 Task: Open a blank google sheet and write heading  Discount data  Add 10 product name:-  'Apple, Banana,_x000D_
Orange, Tomato, Potato, Onion, Carrot, Milk, Bread, Eggs (dozen). ' in July Last week sales are  1.99, 0.49, 0.79, 1.29, 0.99, 0.89, 0.69, 2.49, 1.99, 2.99.Discount (%):-  10, 20, 15, 5, 12, 8, 25, 10, 15, 20. Save page analysisProductSales
Action: Mouse moved to (397, 190)
Screenshot: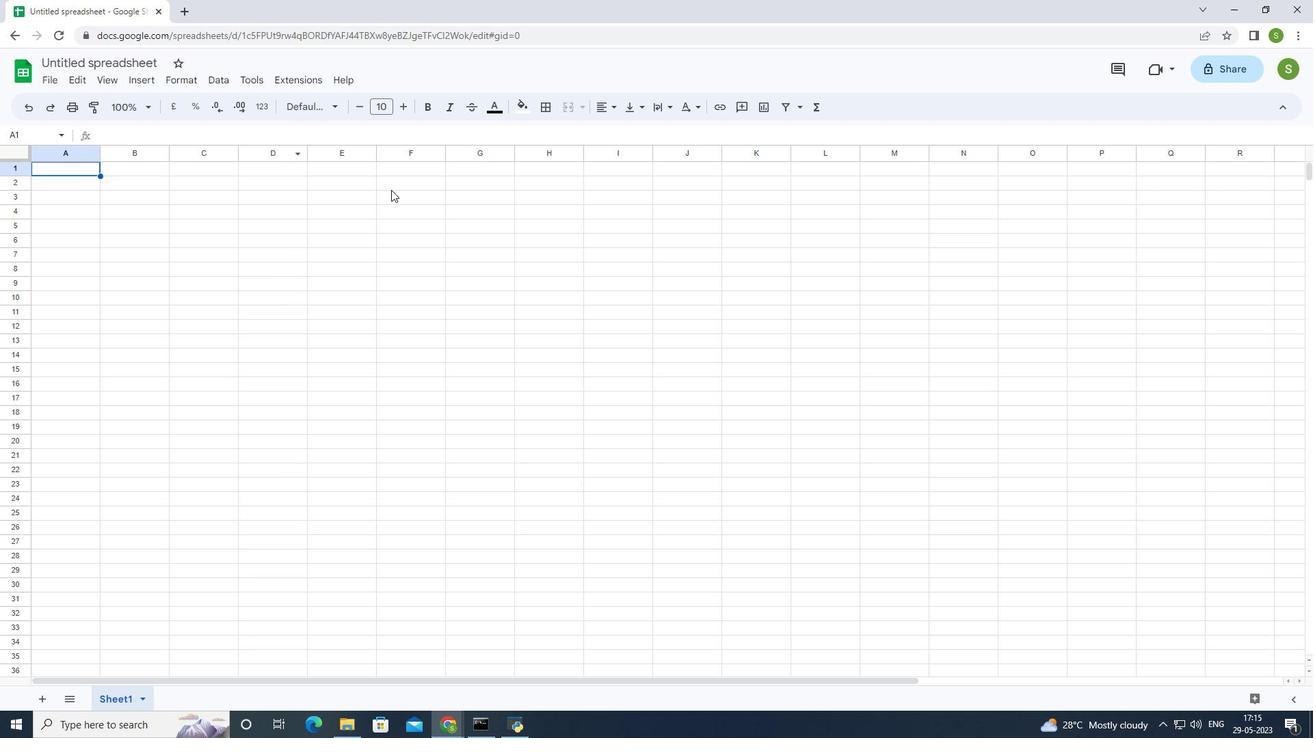 
Action: Mouse pressed left at (397, 190)
Screenshot: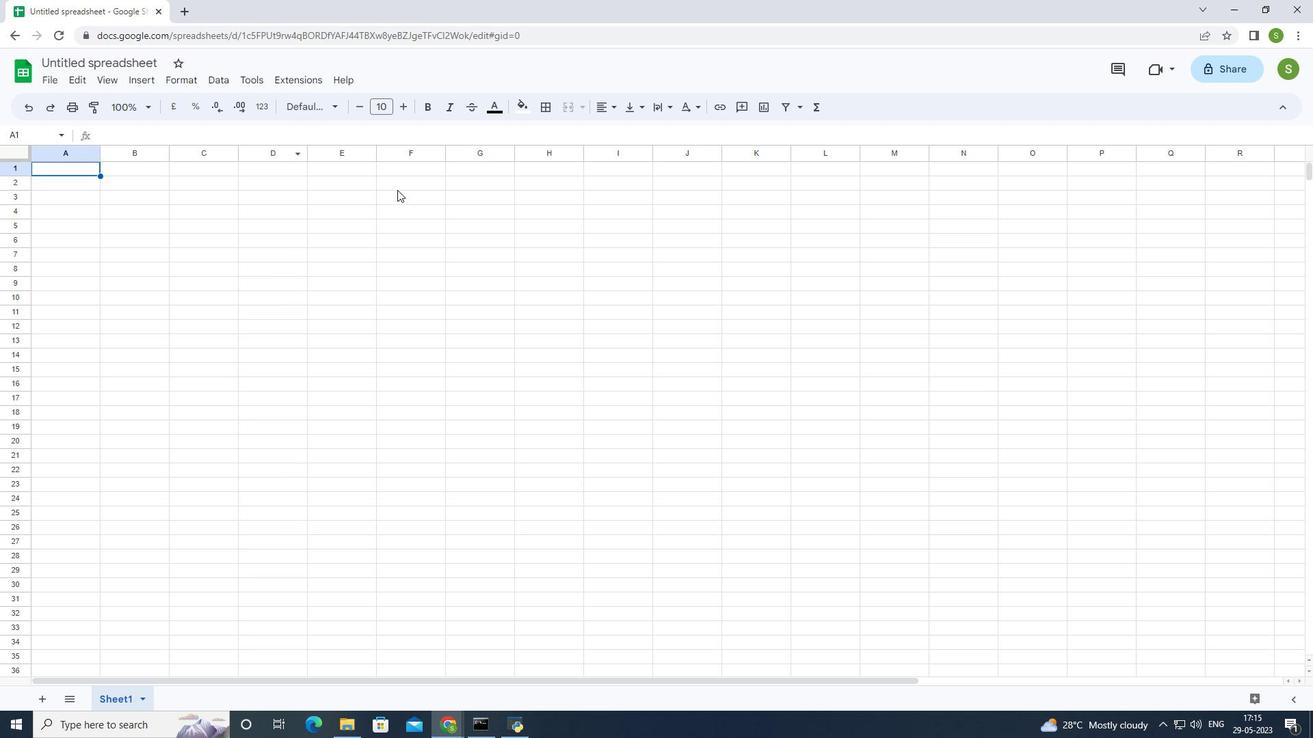 
Action: Mouse moved to (395, 184)
Screenshot: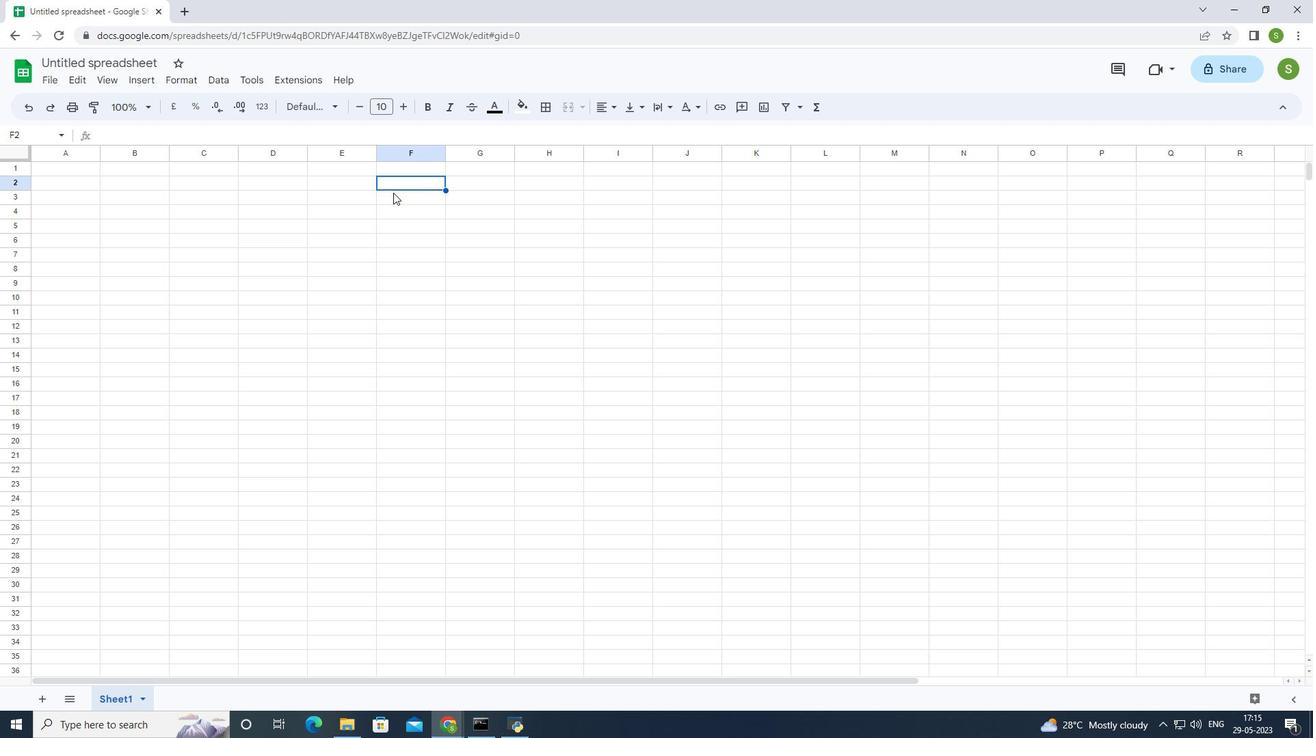 
Action: Key pressed <Key.shift>Disciount<Key.space><Key.shift>dta<Key.backspace><Key.backspace>ata
Screenshot: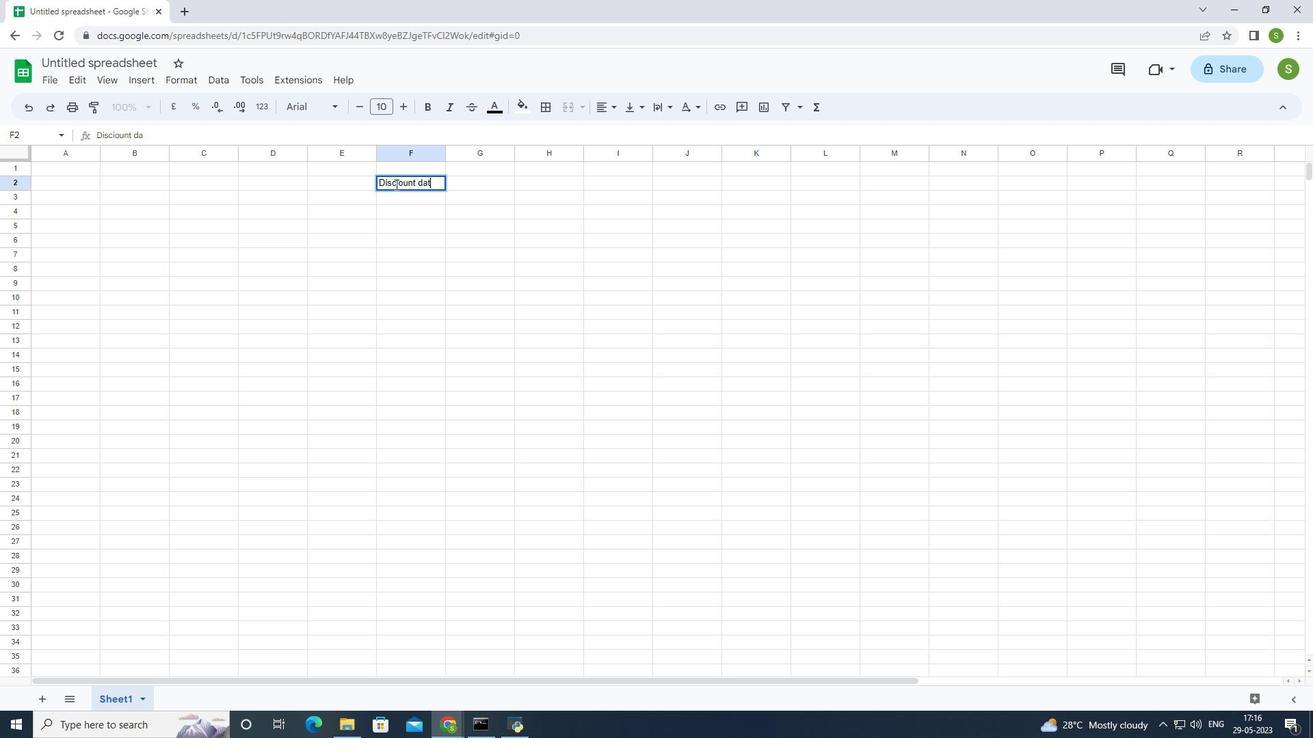 
Action: Mouse moved to (398, 178)
Screenshot: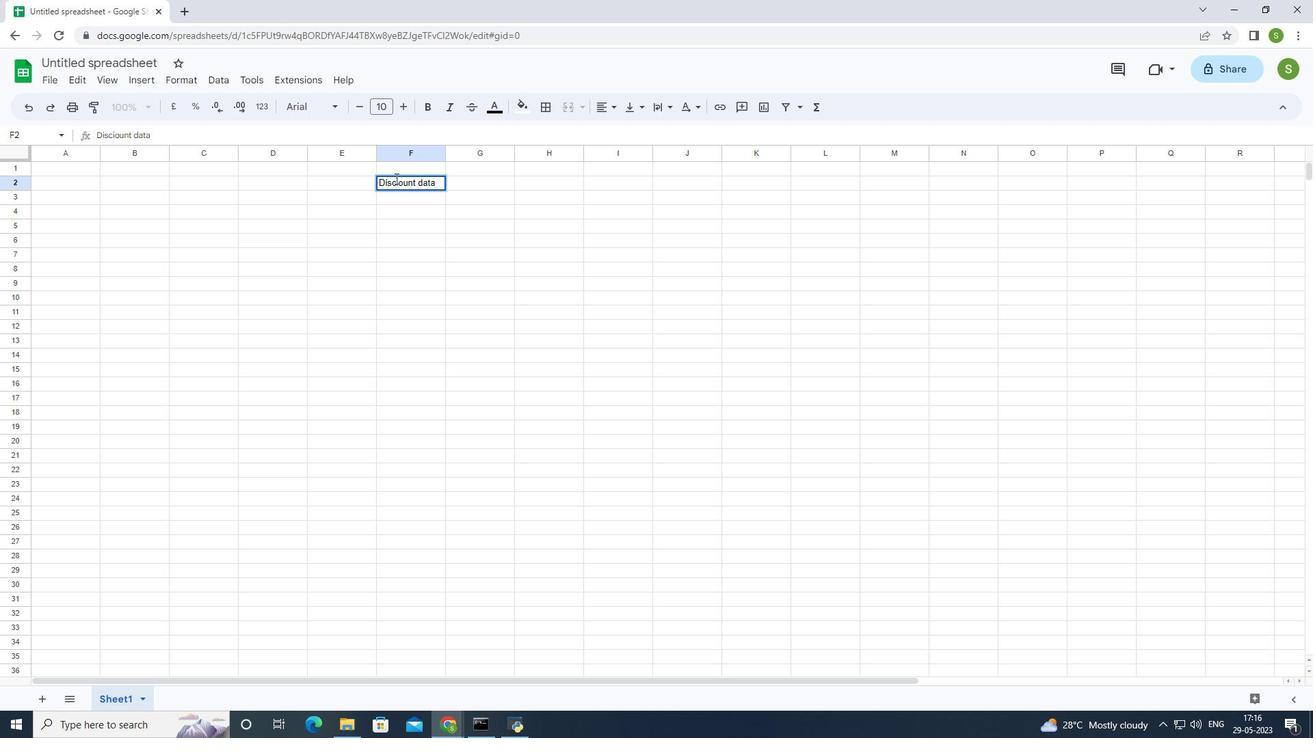 
Action: Mouse pressed left at (398, 178)
Screenshot: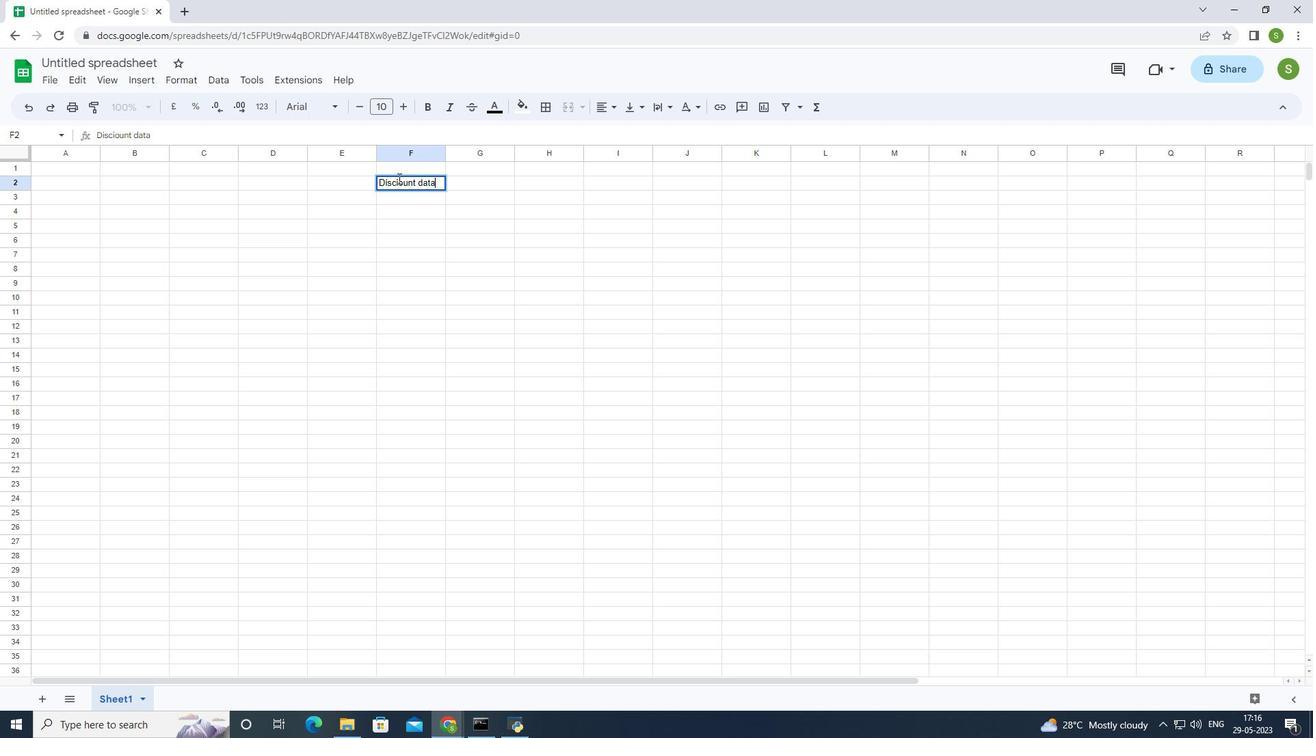 
Action: Mouse moved to (410, 183)
Screenshot: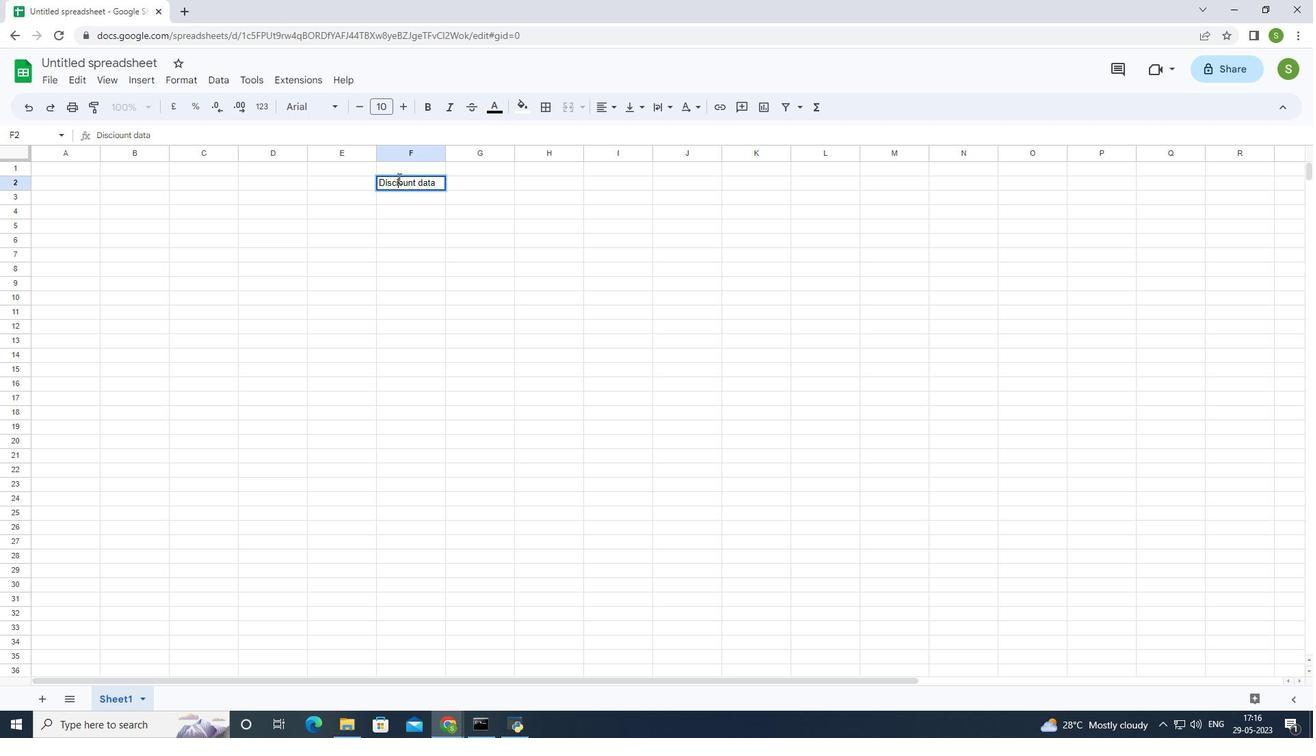 
Action: Key pressed <Key.backspace>
Screenshot: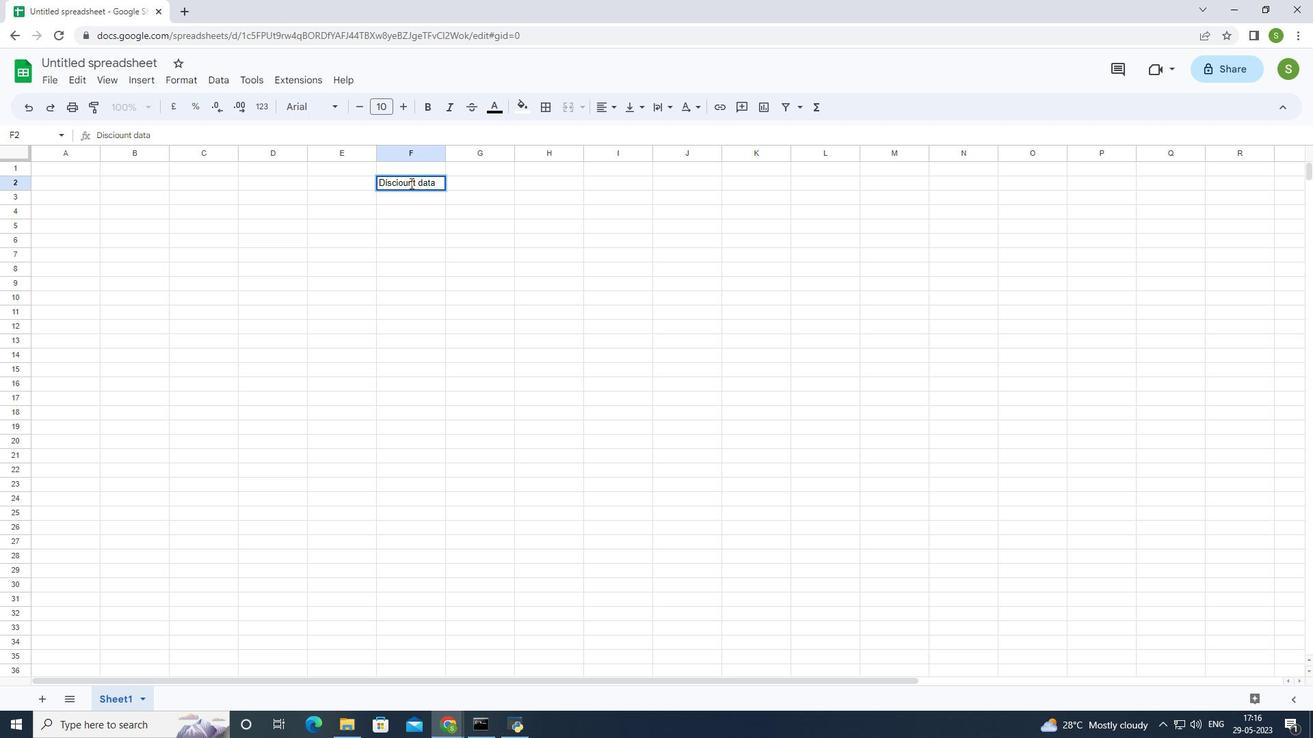 
Action: Mouse moved to (264, 198)
Screenshot: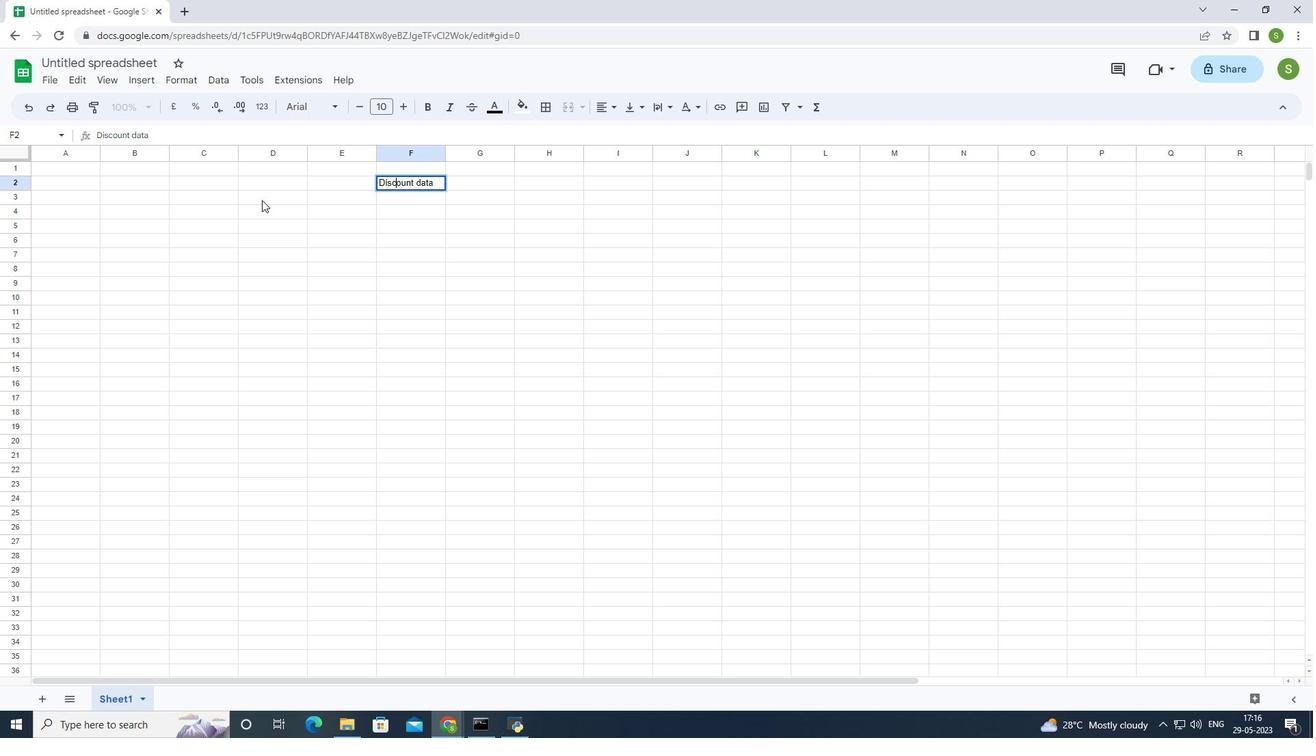 
Action: Mouse pressed left at (264, 198)
Screenshot: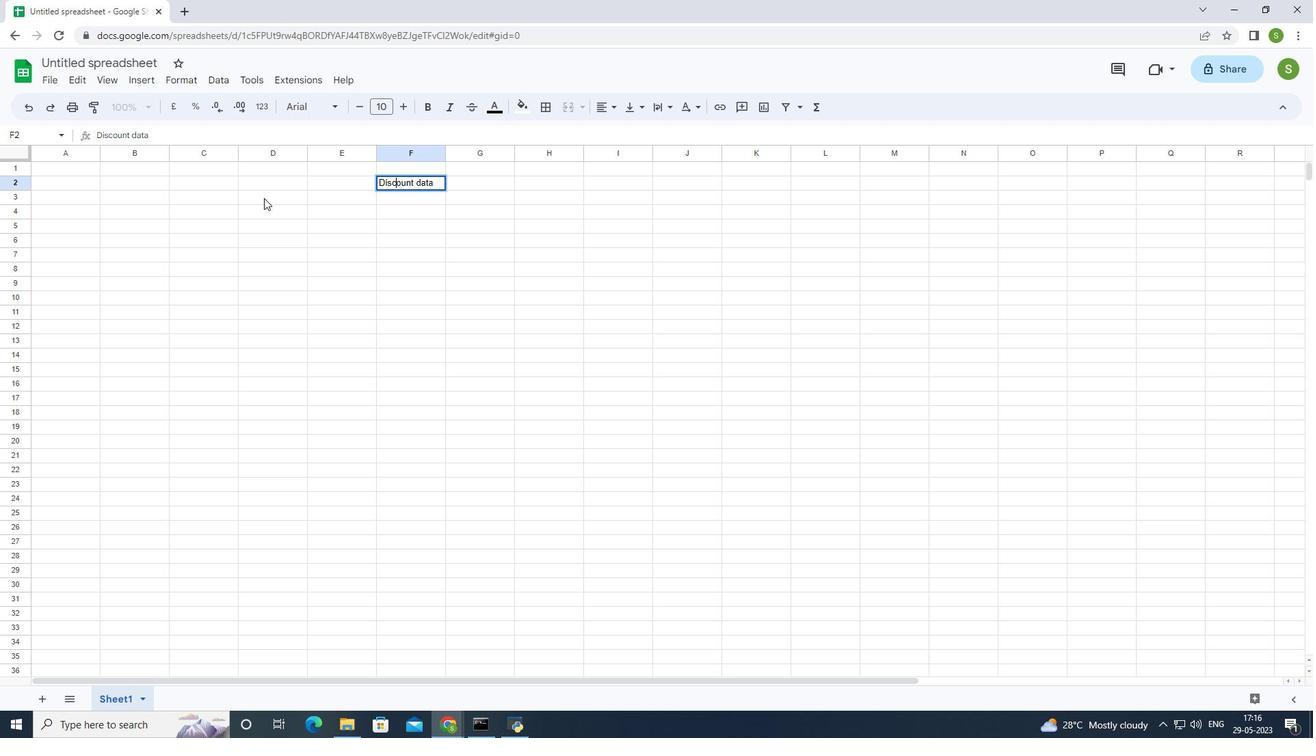 
Action: Mouse moved to (265, 201)
Screenshot: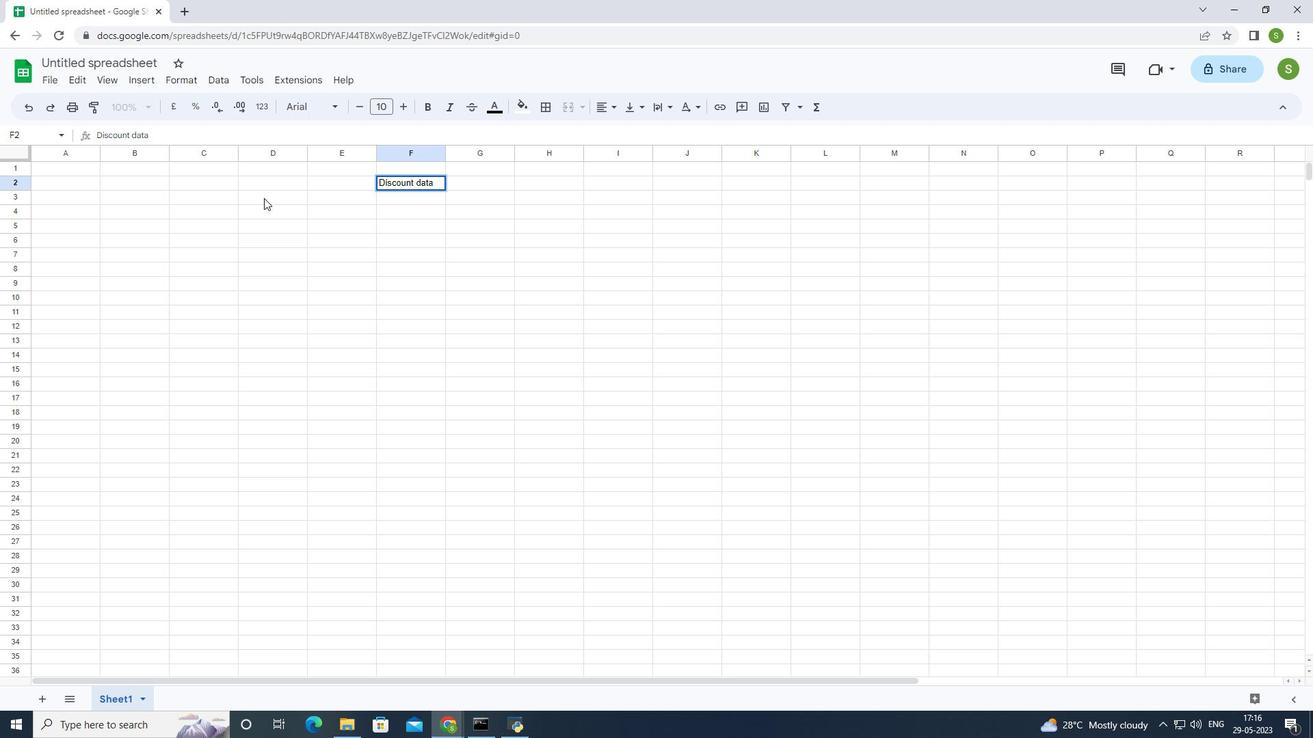 
Action: Key pressed <Key.shift><Key.shift>Produn<Key.backspace>cy<Key.backspace>t<Key.space><Key.shift>Name<Key.enter>
Screenshot: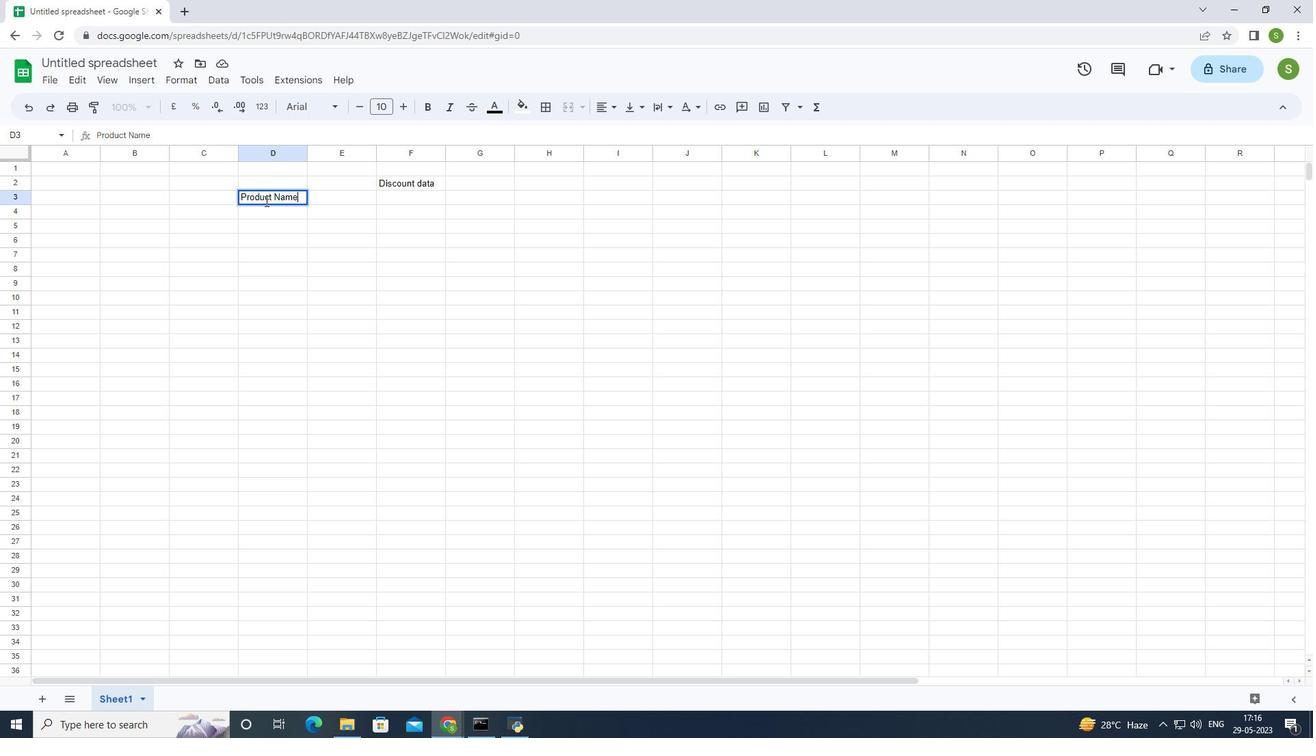 
Action: Mouse moved to (270, 201)
Screenshot: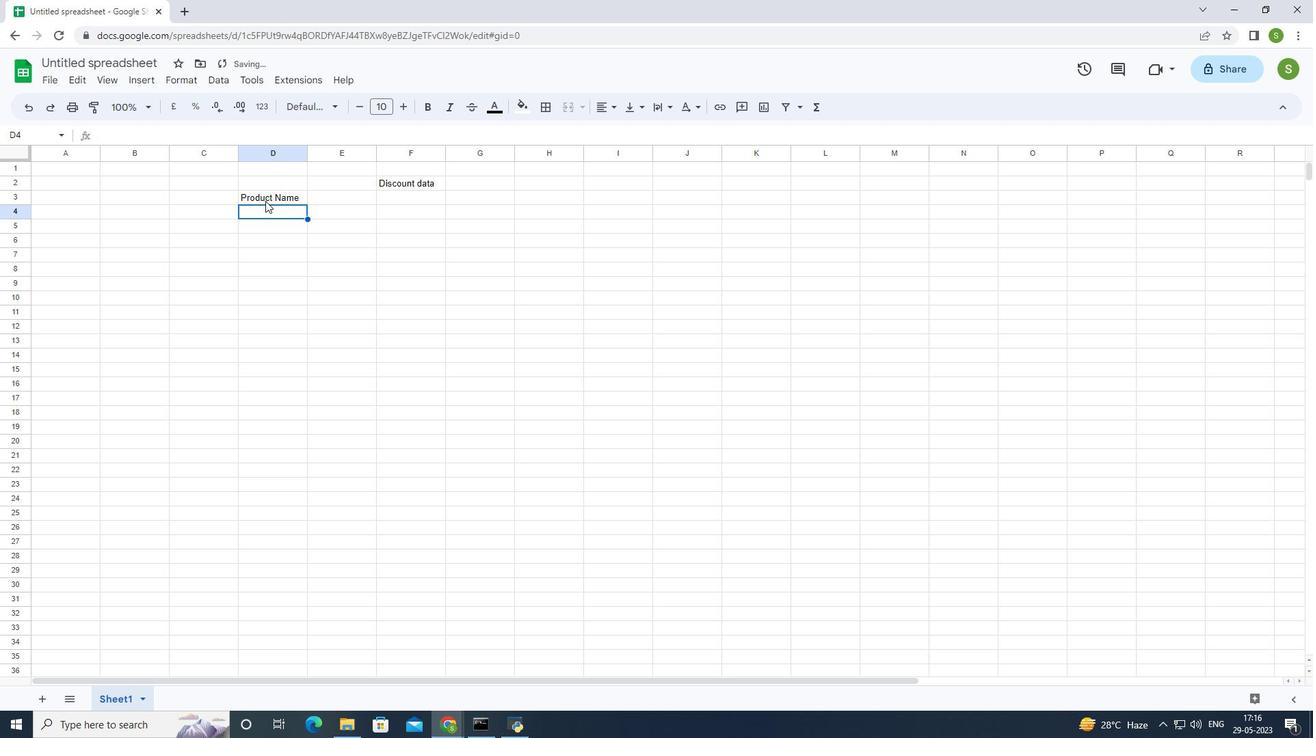 
Action: Key pressed <Key.shift>
Screenshot: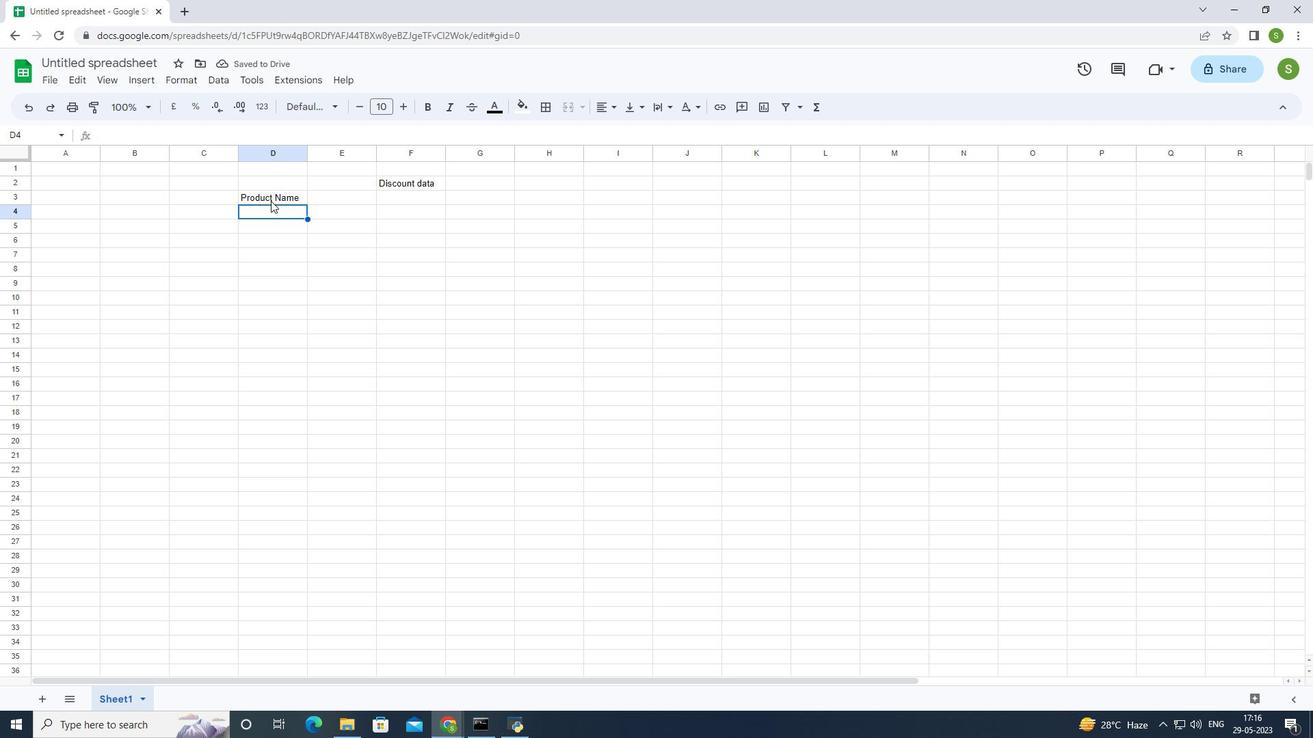 
Action: Mouse moved to (271, 201)
Screenshot: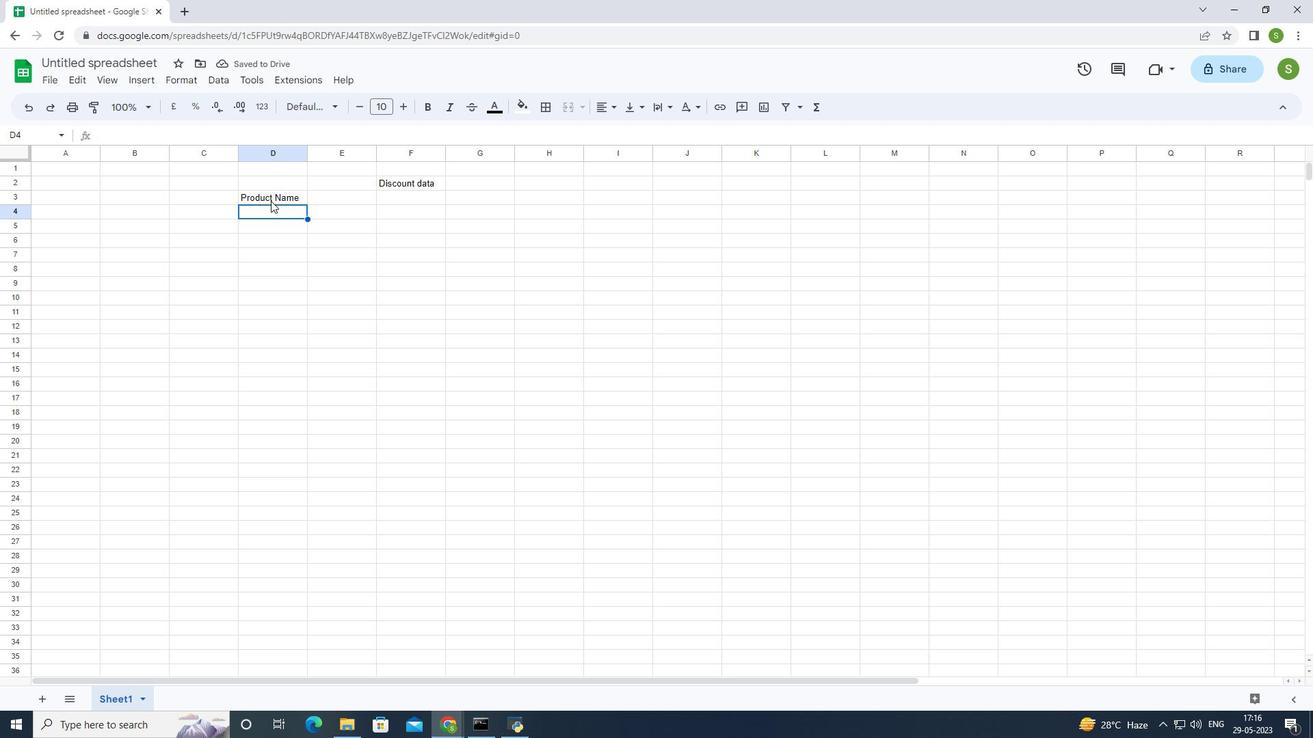 
Action: Key pressed a
Screenshot: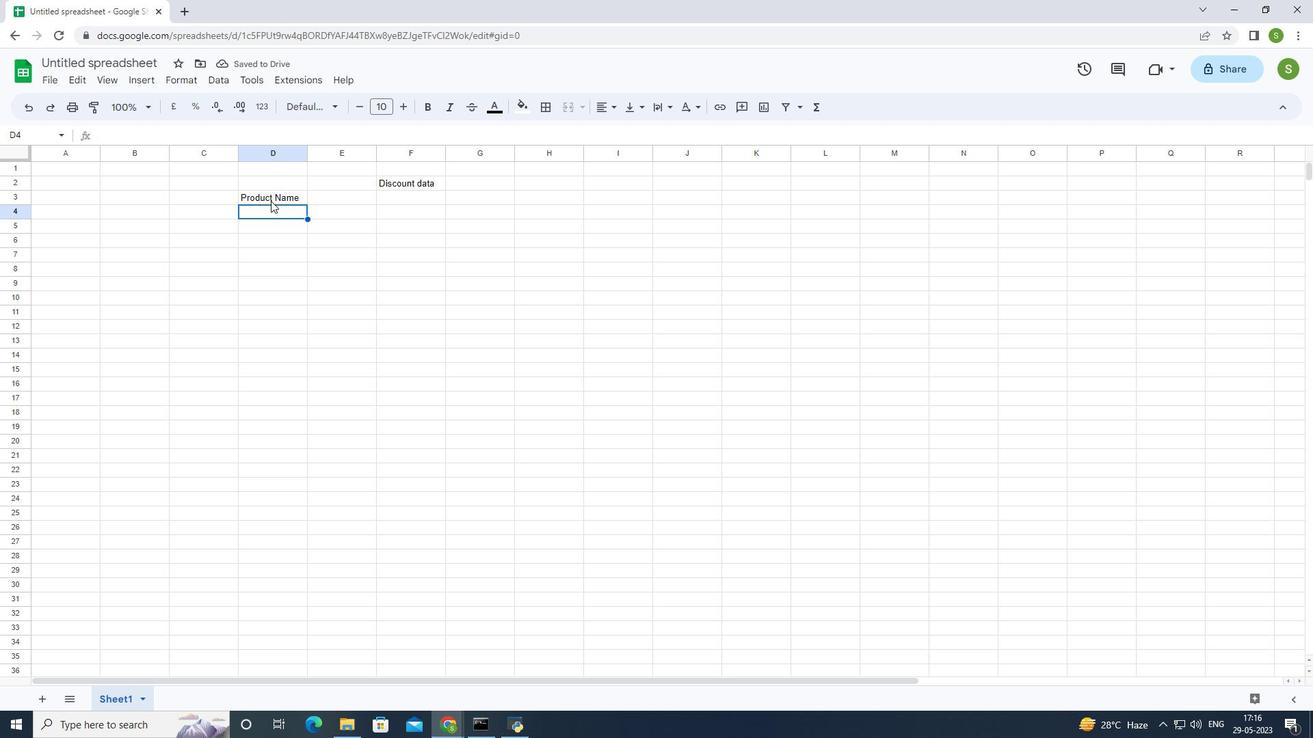 
Action: Mouse moved to (272, 201)
Screenshot: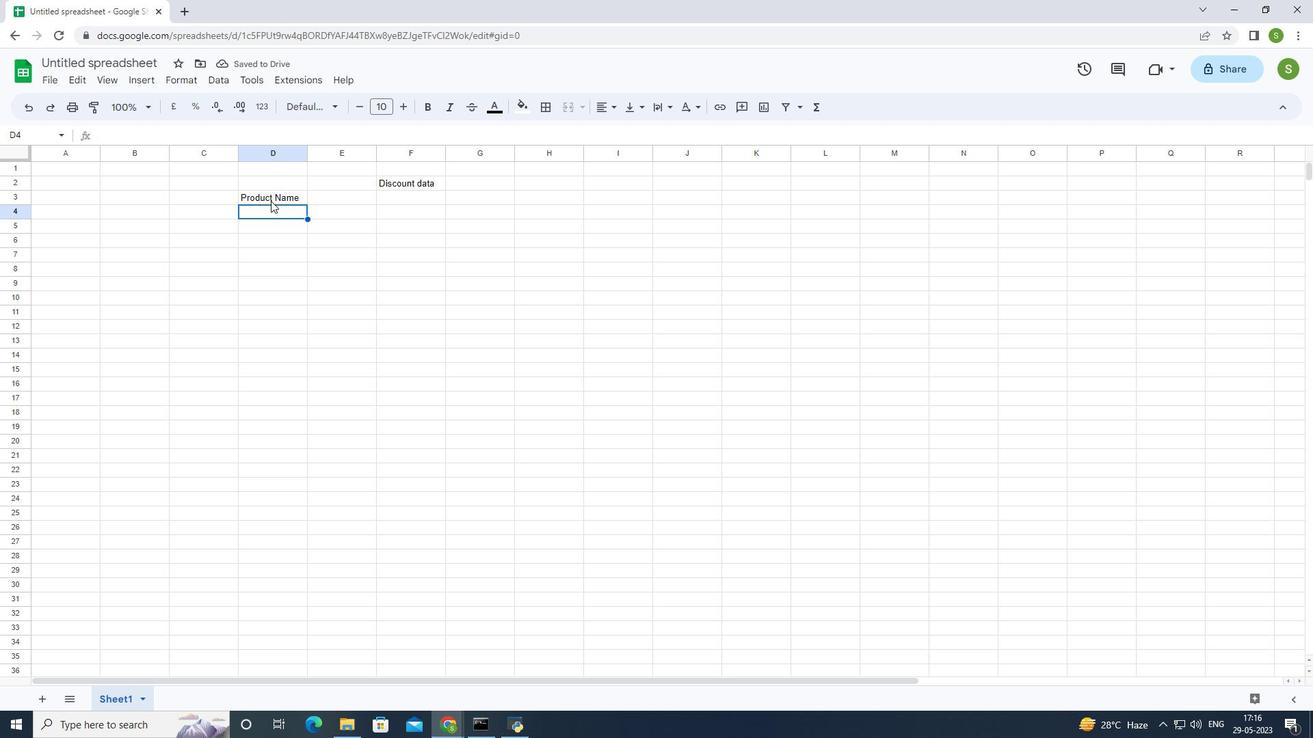 
Action: Key pressed pple
Screenshot: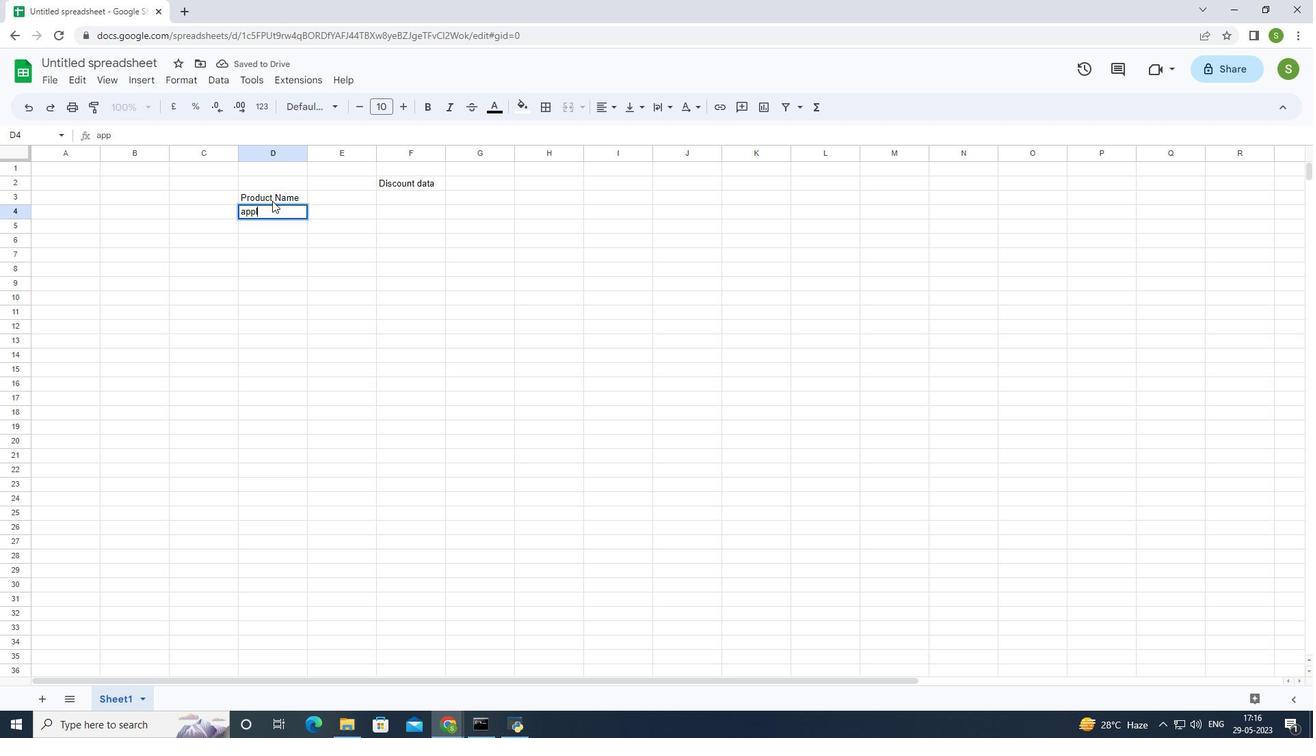 
Action: Mouse moved to (272, 201)
Screenshot: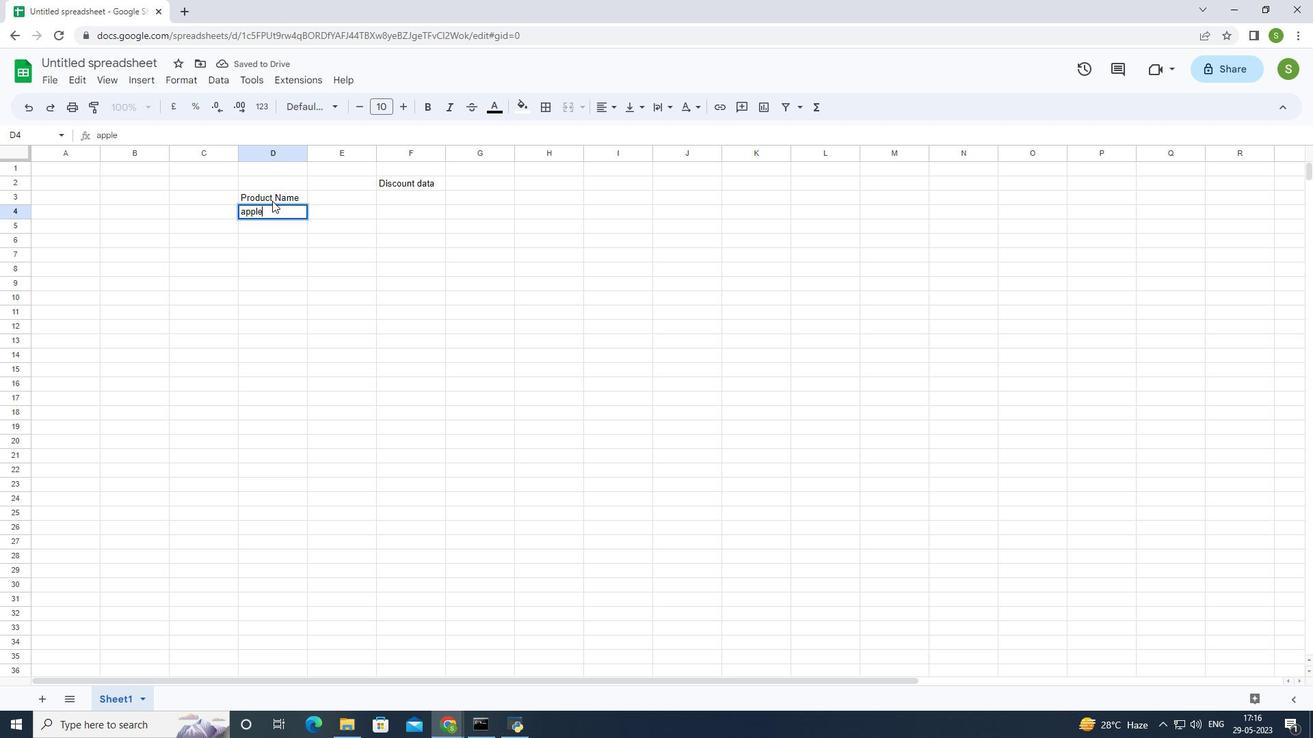 
Action: Key pressed <Key.enter><Key.shift><Key.shift>Banana<Key.enter><Key.shift>Orange<Key.enter><Key.shift><Key.shift><Key.shift><Key.shift><Key.shift><Key.shift><Key.shift><Key.shift><Key.shift><Key.shift><Key.shift><Key.shift><Key.shift><Key.shift>Tomato<Key.enter><Key.shift><Key.shift><Key.shift><Key.shift><Key.shift><Key.shift>Potato<Key.enter><Key.shift><Key.shift><Key.shift><Key.shift><Key.shift><Key.shift><Key.shift><Key.shift><Key.shift><Key.shift><Key.shift><Key.shift><Key.shift><Key.shift><Key.shift><Key.shift><Key.shift><Key.shift><Key.shift><Key.shift><Key.shift><Key.shift><Key.shift><Key.shift>Onion<Key.enter><Key.shift><Key.shift><Key.shift><Key.shift><Key.shift><Key.shift><Key.shift><Key.shift><Key.shift><Key.shift><Key.shift><Key.shift><Key.shift><Key.shift><Key.shift><Key.shift><Key.shift><Key.shift><Key.shift><Key.shift><Key.shift>Carrto<Key.backspace><Key.backspace>ot<Key.enter><Key.shift>Milk<Key.enter><Key.shift>Bread<Key.enter><Key.shift>Egg
Screenshot: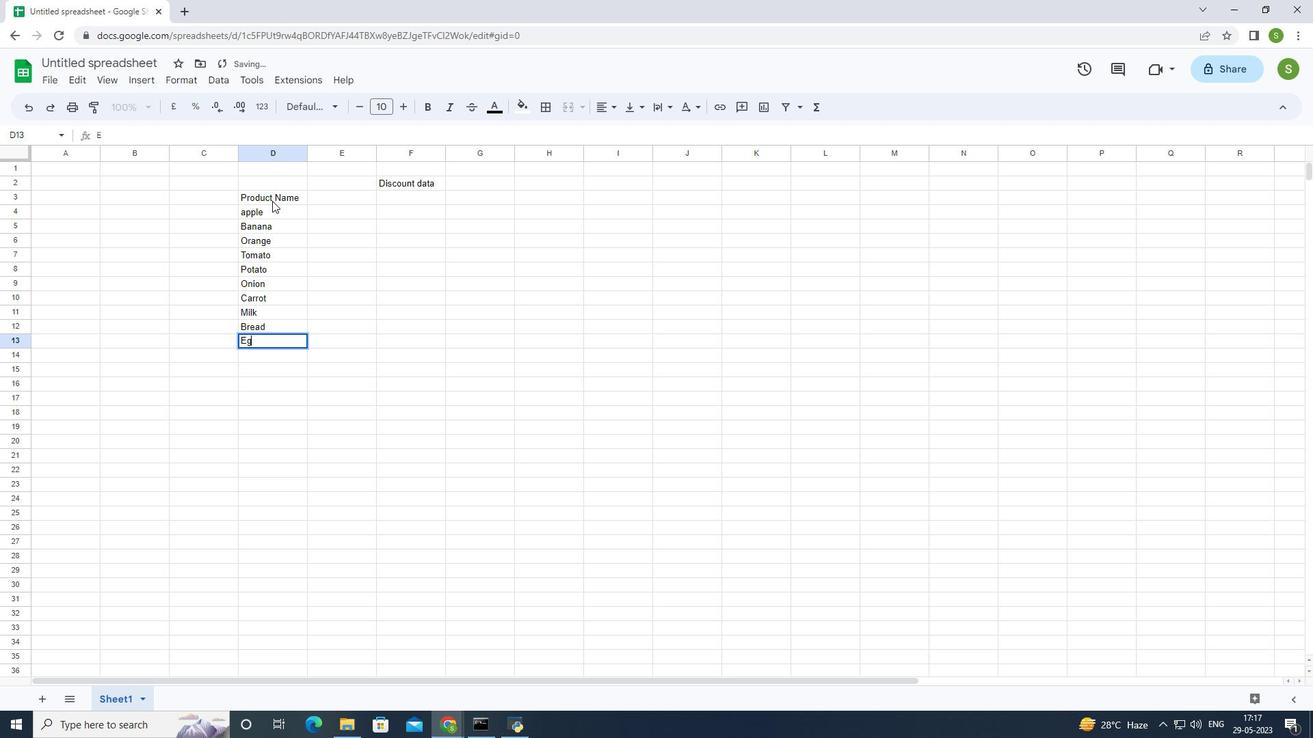 
Action: Mouse moved to (341, 197)
Screenshot: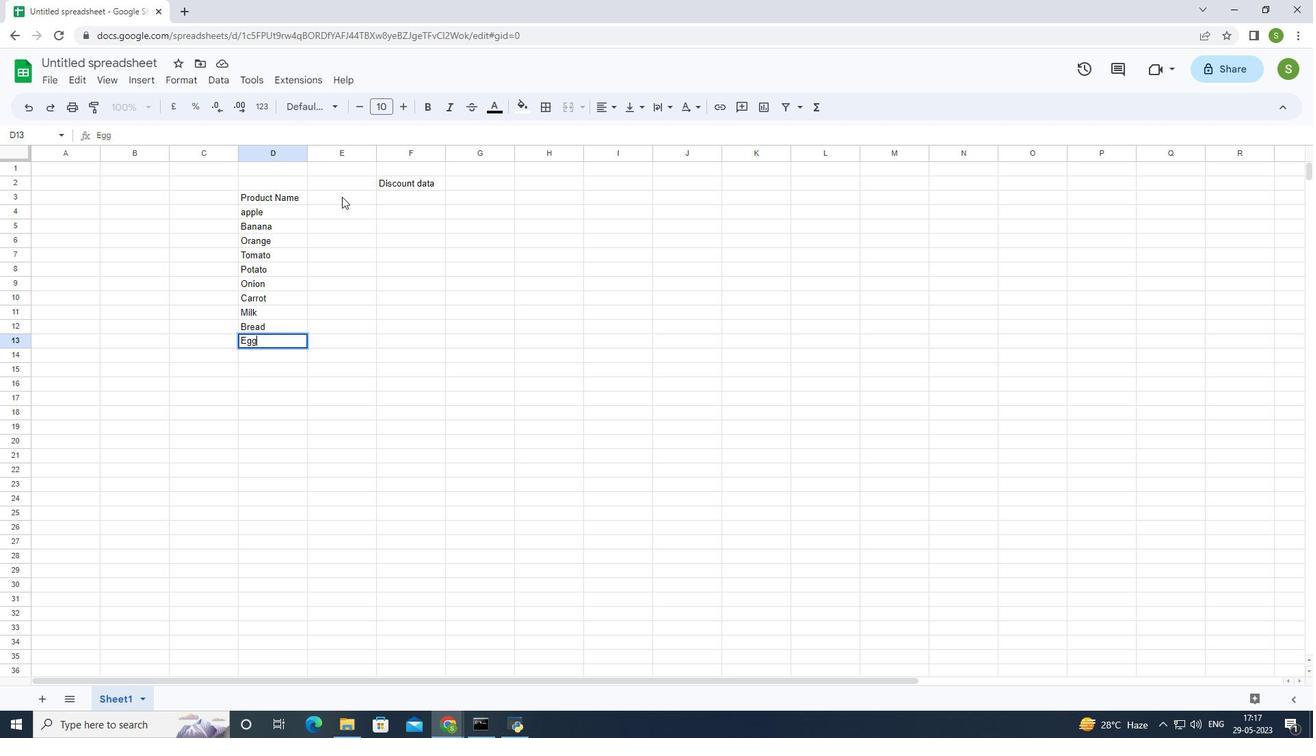 
Action: Mouse pressed left at (341, 197)
Screenshot: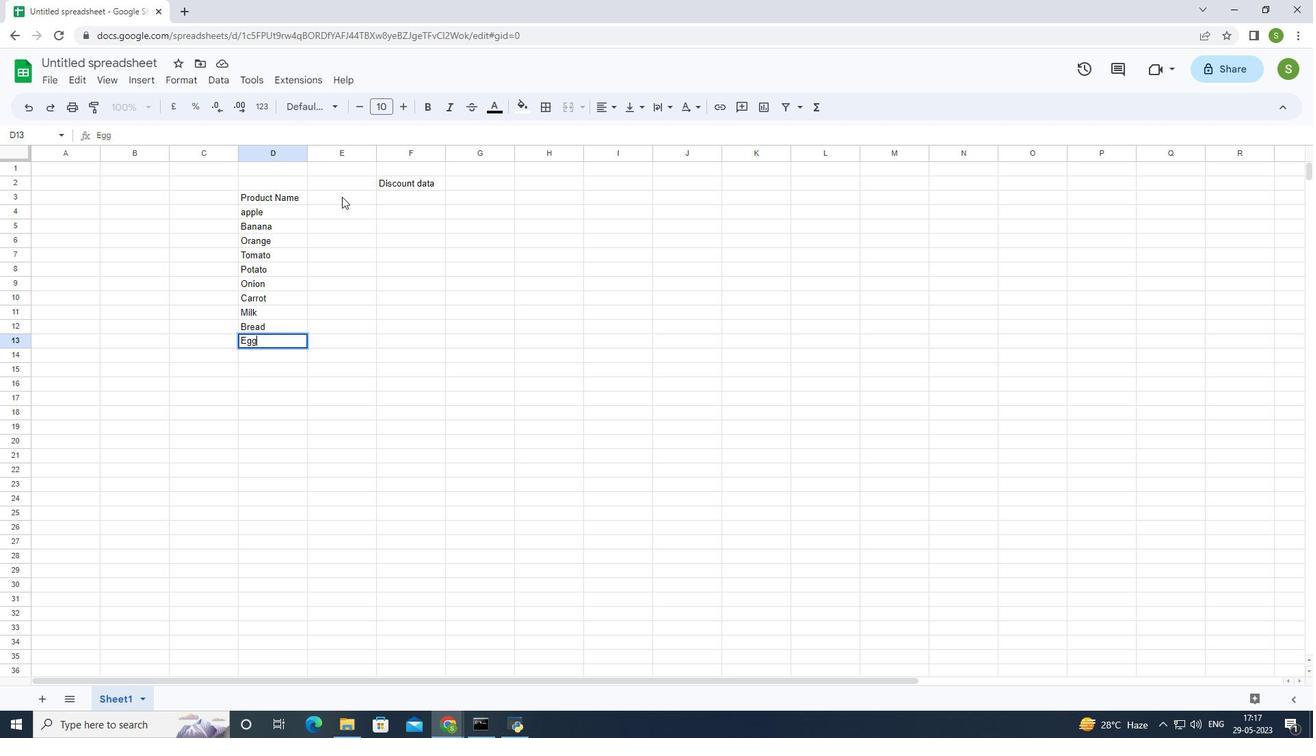 
Action: Key pressed <Key.shift><Key.shift><Key.shift><Key.shift><Key.shift><Key.shift><Key.shift><Key.shift><Key.shift><Key.shift><Key.shift><Key.shift><Key.shift><Key.shift><Key.shift>Last<Key.space><Key.shift>Week<Key.space><Key.shift>sales<Key.enter>1.99<Key.enter>0.49<Key.enter>0.79<Key.enter>1.29<Key.enter>0.99<Key.enter>0.89<Key.enter>0.69<Key.enter>0<Key.backspace>2.49<Key.enter>1.99<Key.enter>2.99<Key.enter>
Screenshot: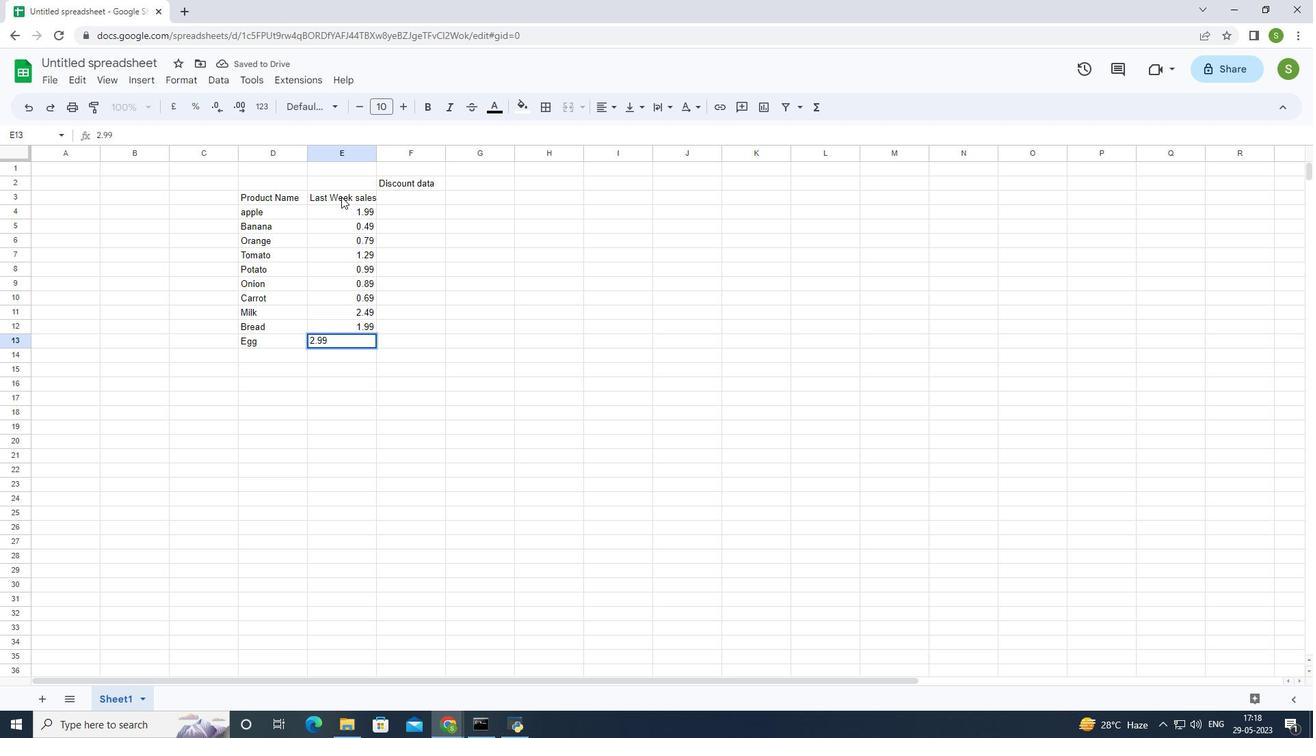 
Action: Mouse moved to (418, 201)
Screenshot: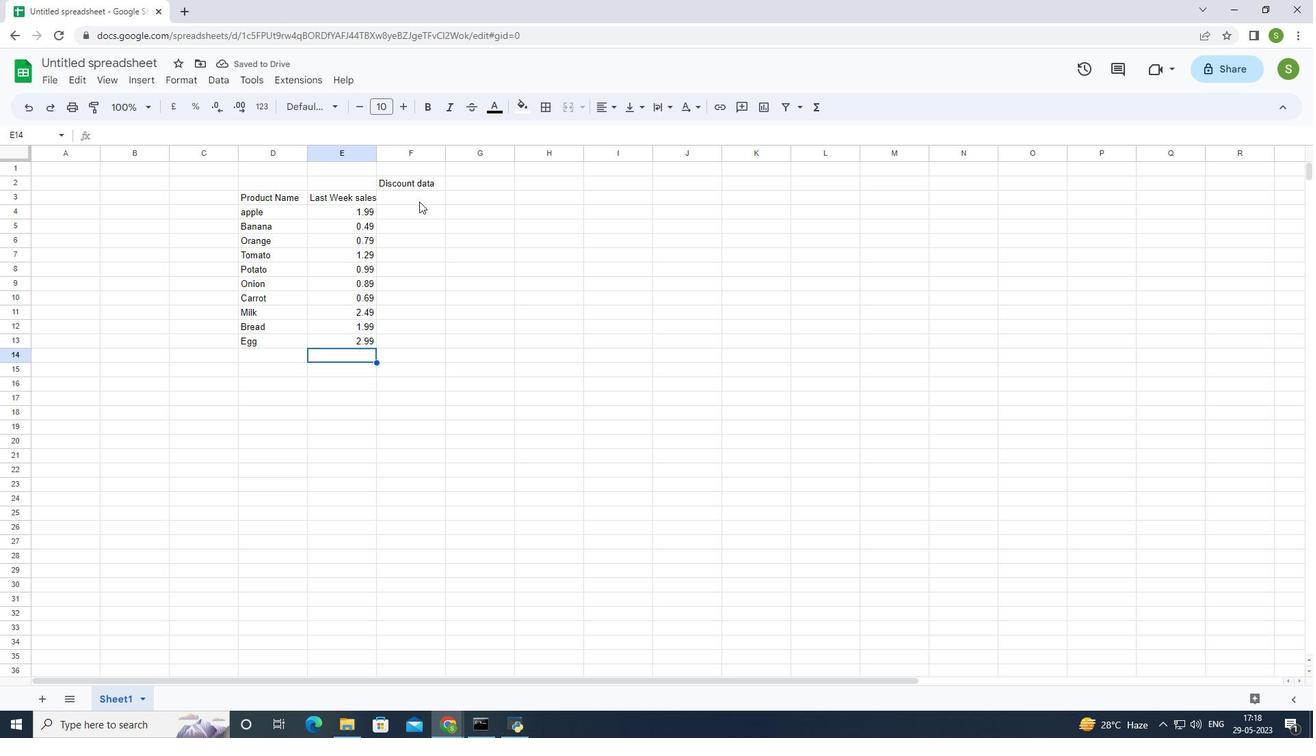 
Action: Mouse pressed left at (418, 201)
Screenshot: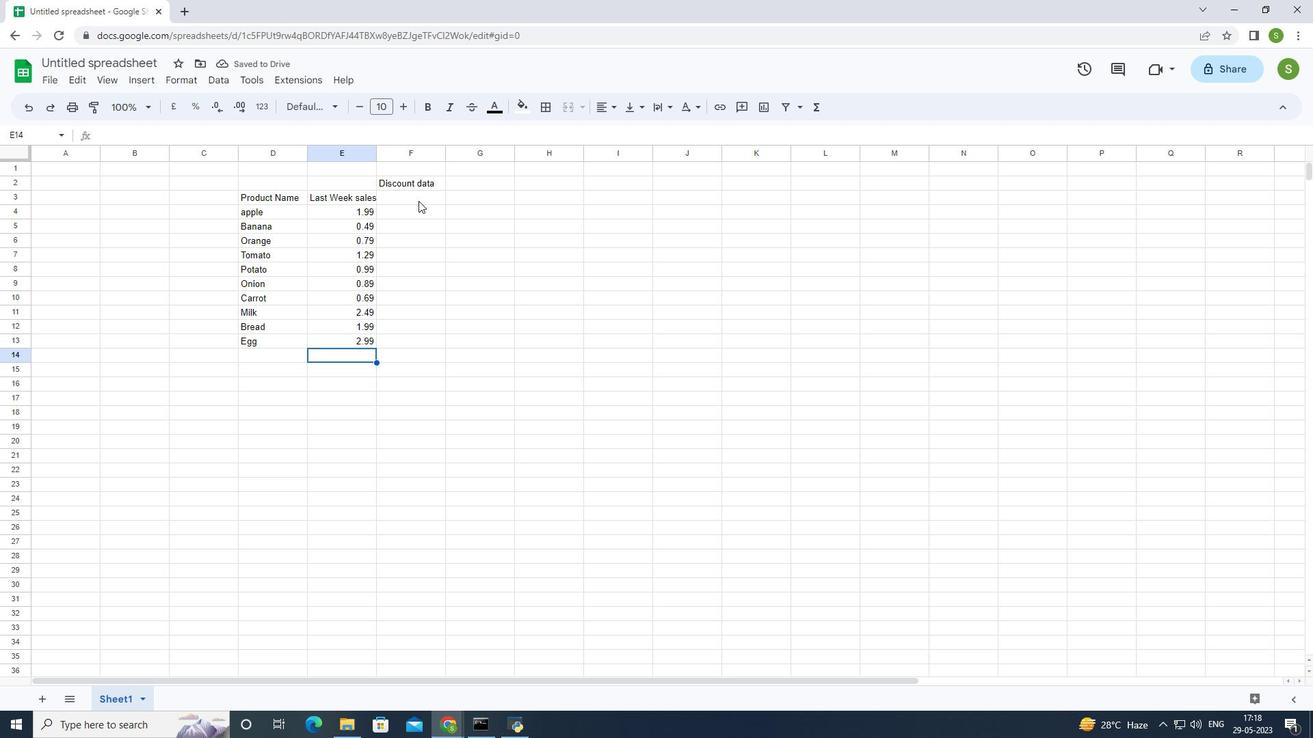 
Action: Mouse moved to (422, 199)
Screenshot: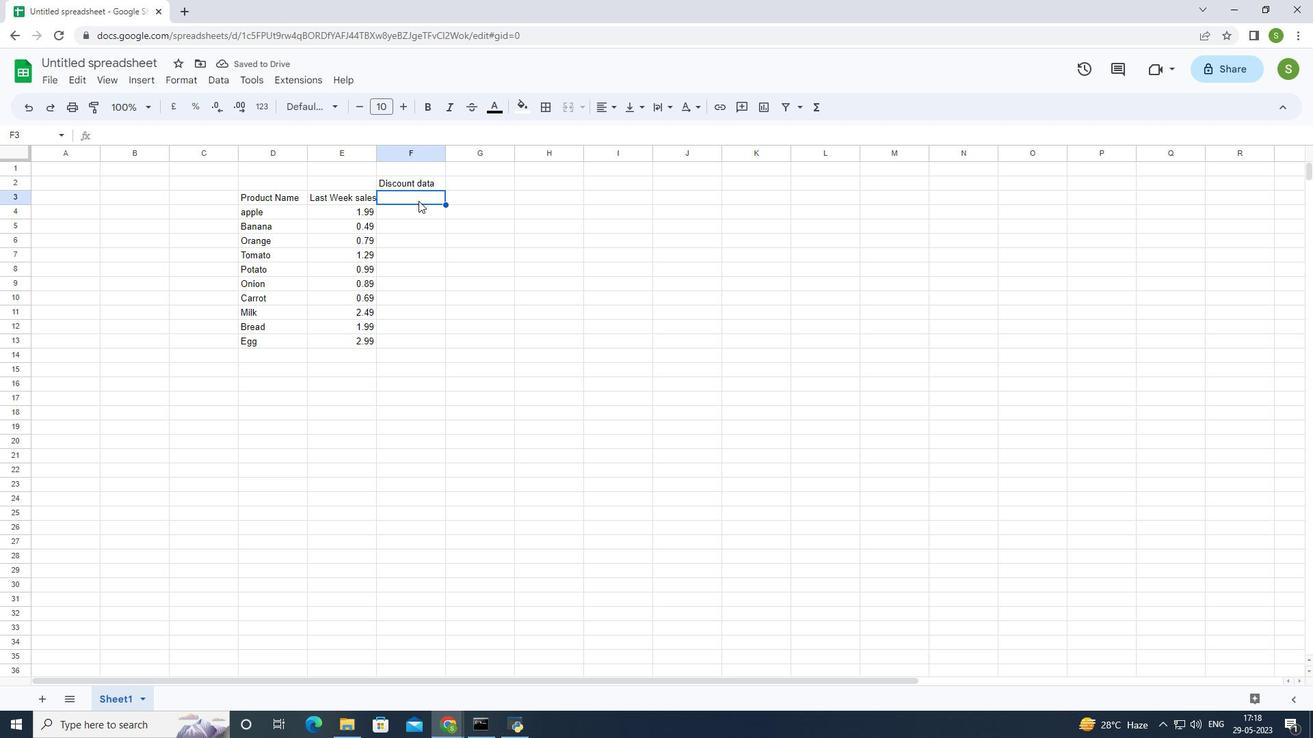
Action: Key pressed <Key.shift><Key.shift><Key.shift><Key.shift><Key.shift><Key.shift><Key.shift><Key.shift><Key.shift><Key.shift>Discount<Key.enter>
Screenshot: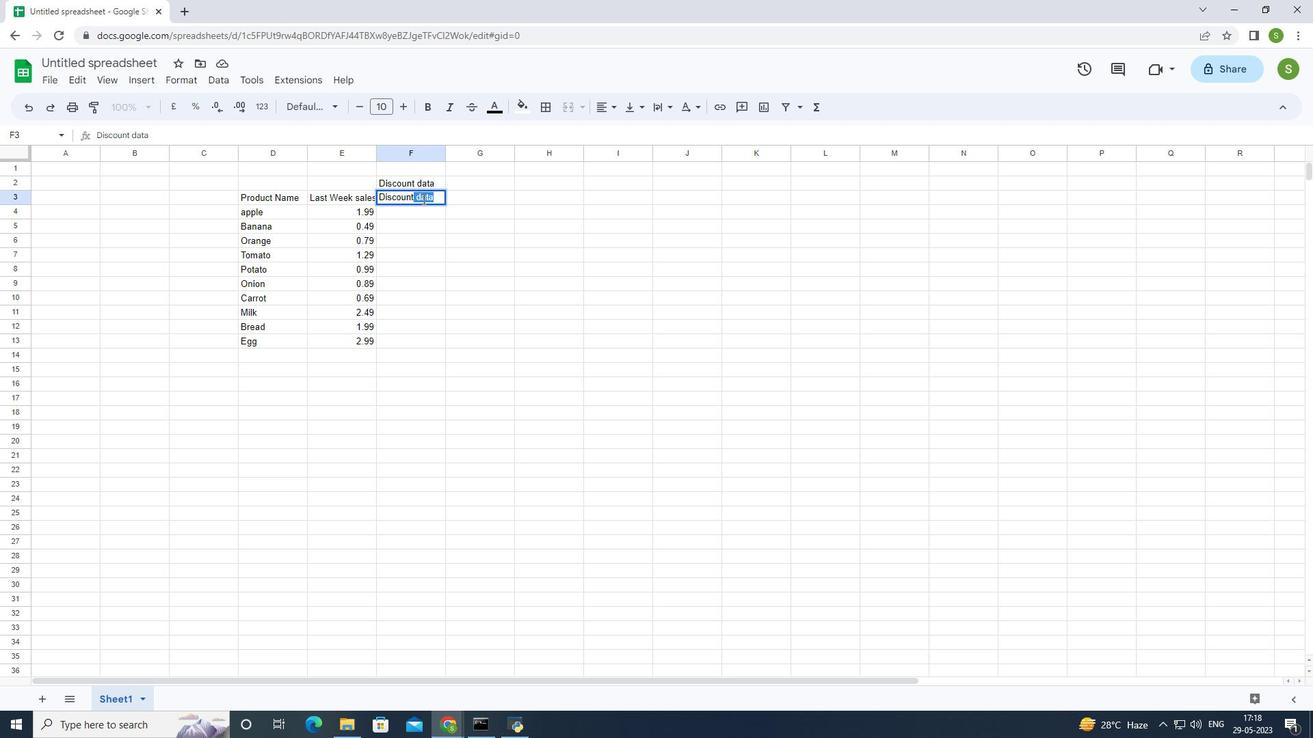 
Action: Mouse moved to (413, 211)
Screenshot: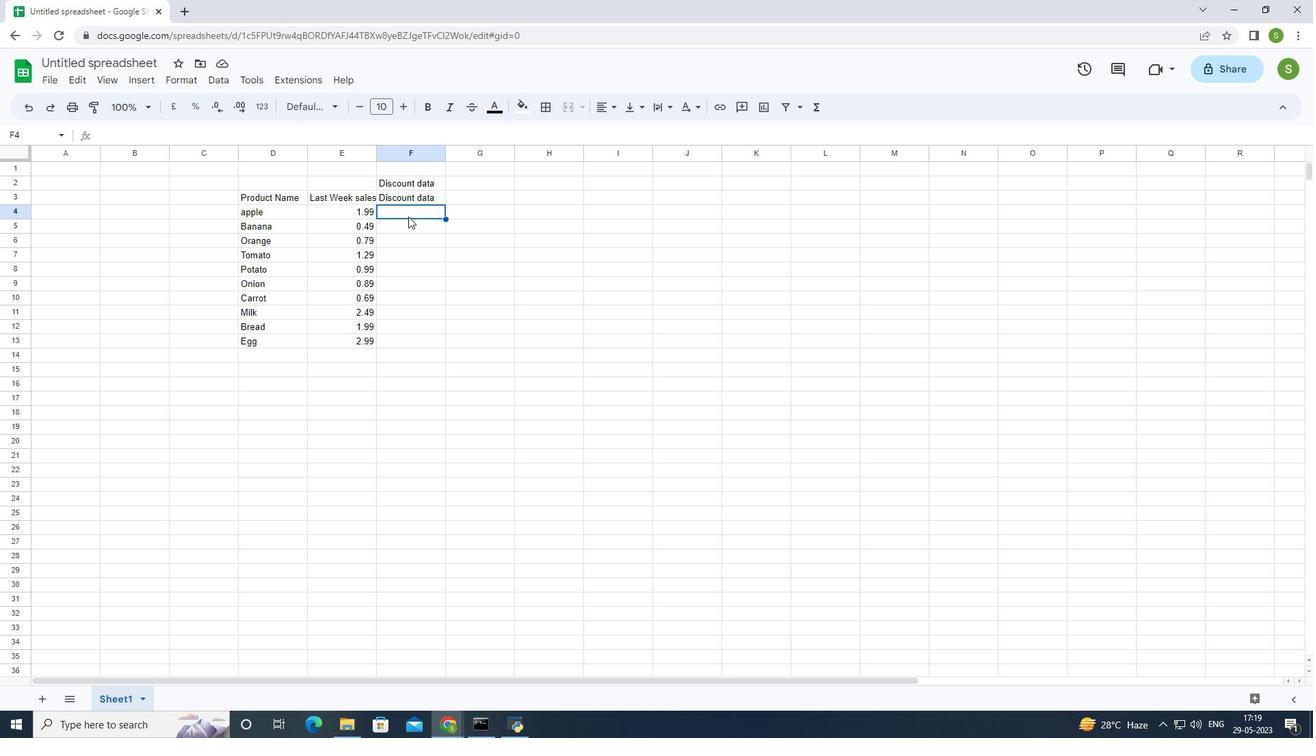 
Action: Mouse pressed left at (413, 211)
Screenshot: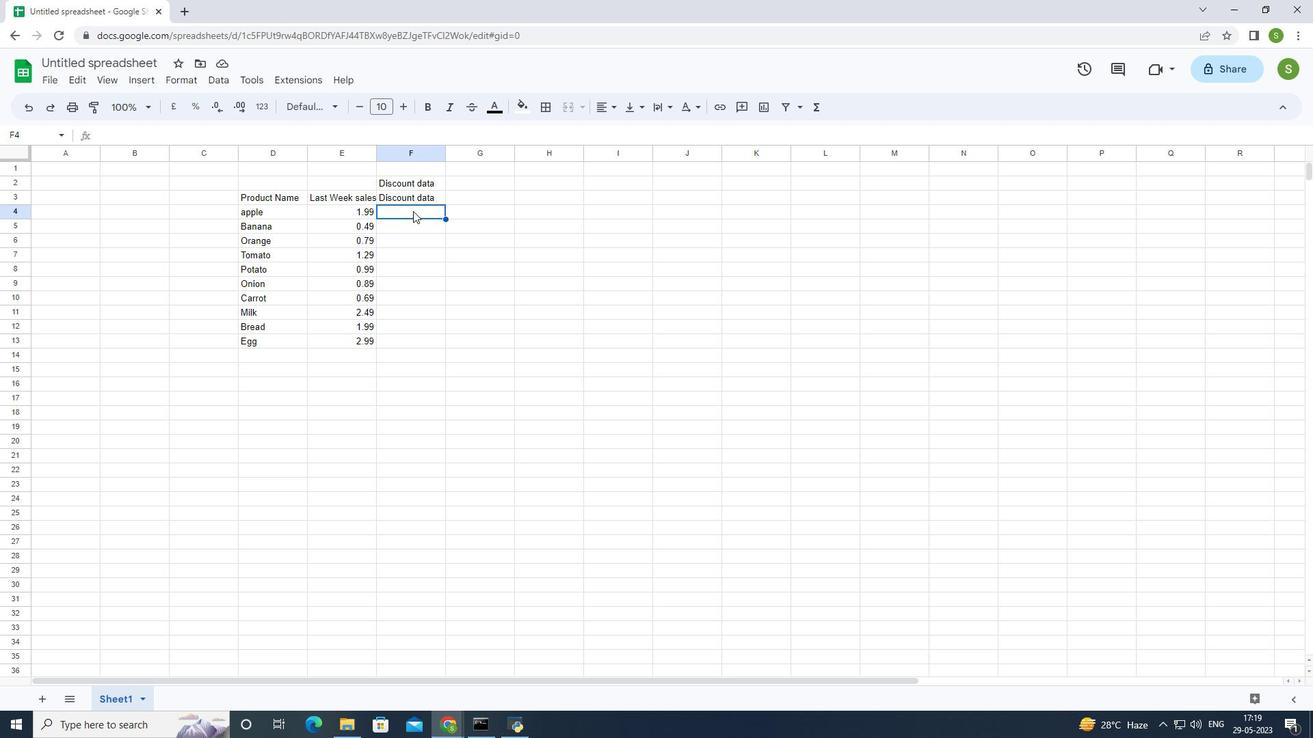 
Action: Mouse moved to (422, 210)
Screenshot: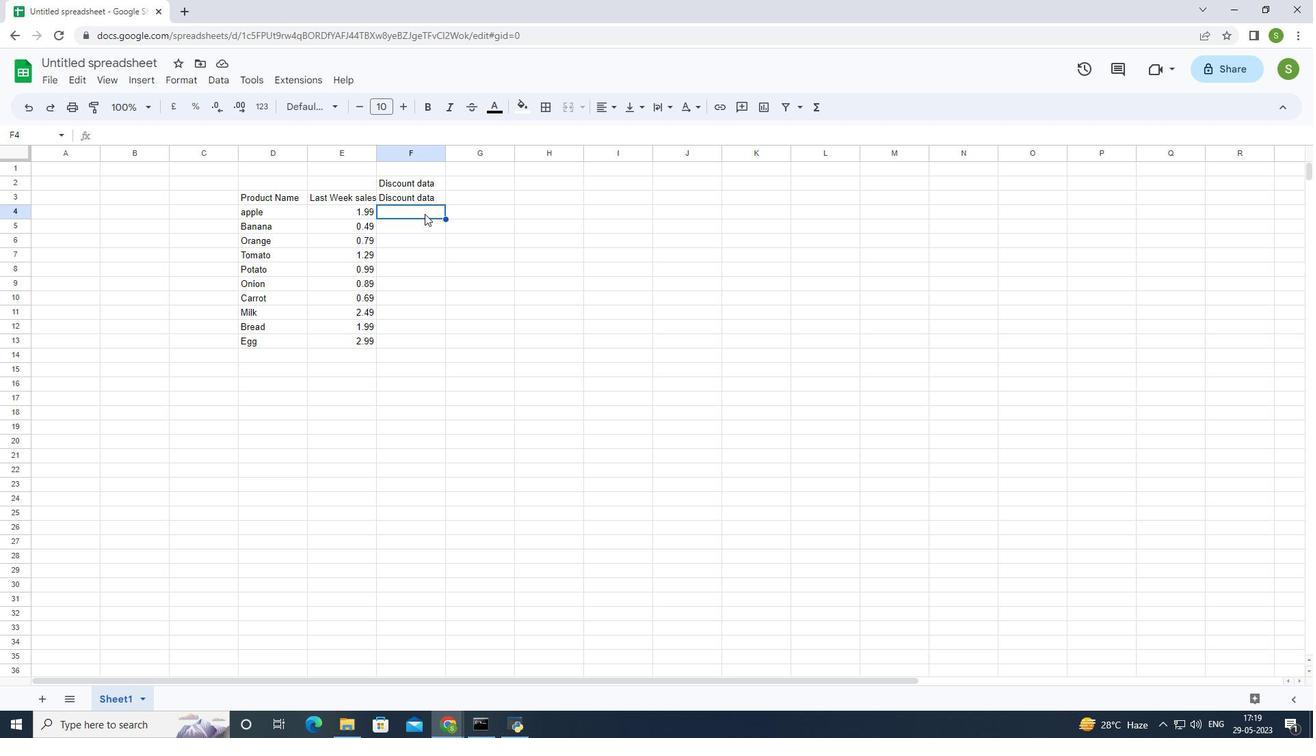 
Action: Mouse pressed left at (422, 210)
Screenshot: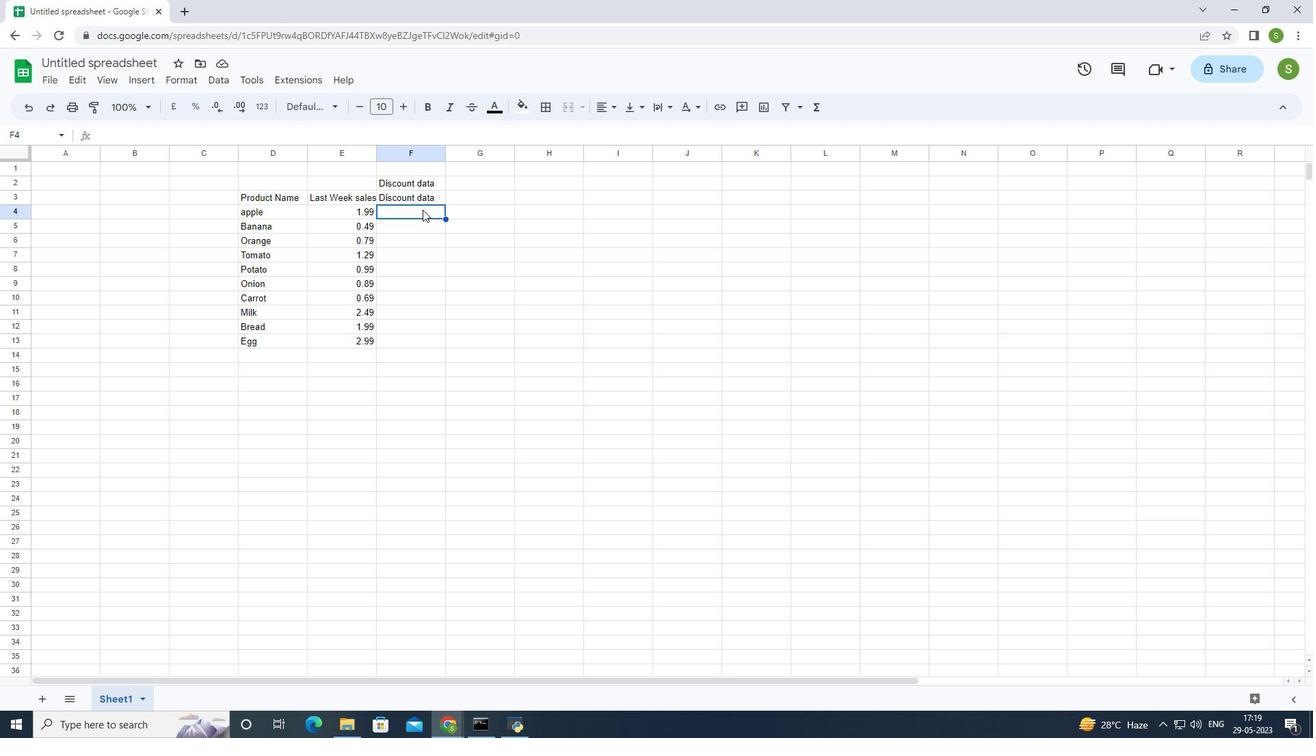 
Action: Mouse pressed left at (422, 210)
Screenshot: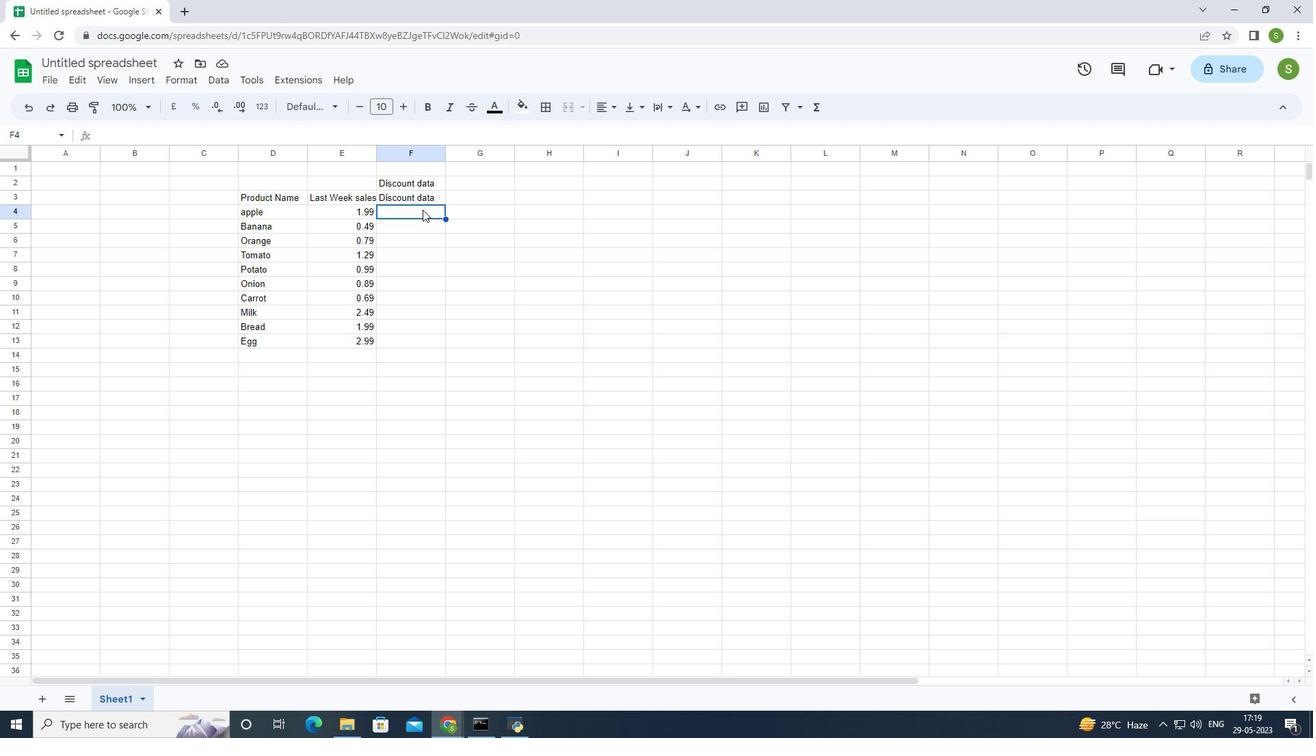 
Action: Mouse pressed left at (422, 210)
Screenshot: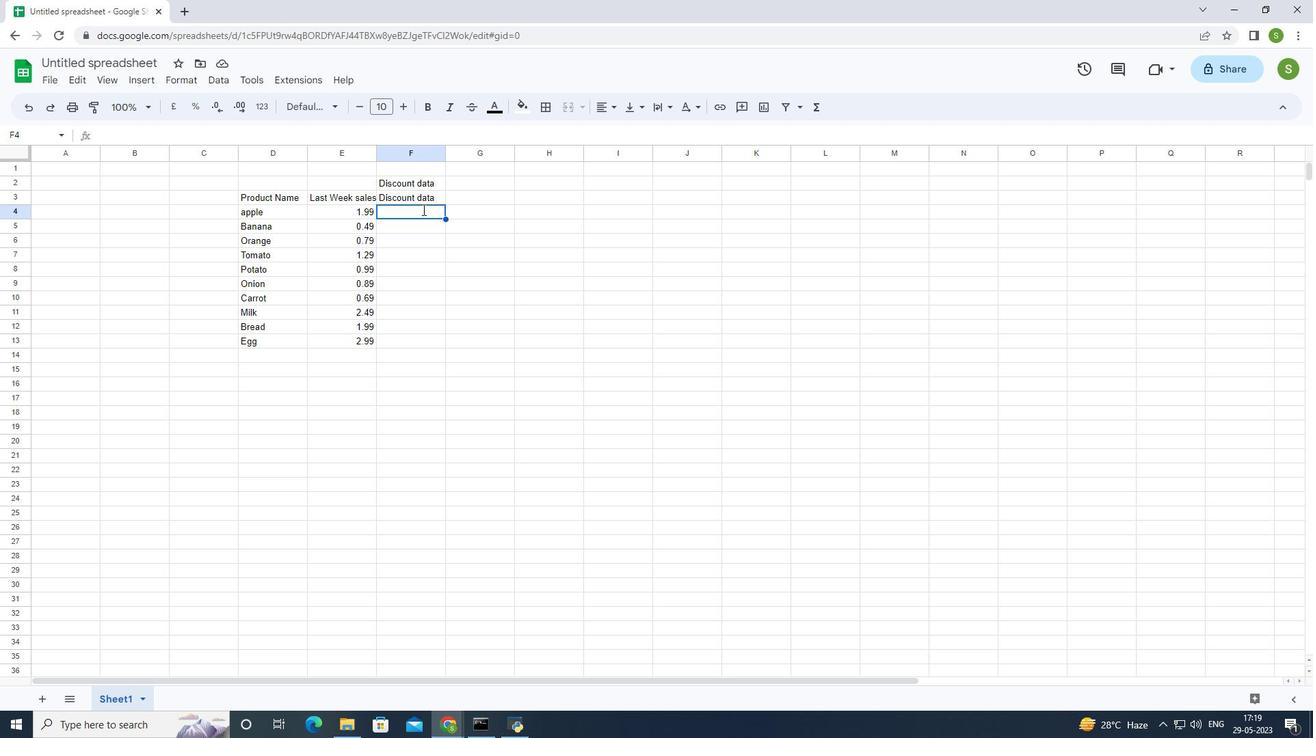 
Action: Key pressed 10<Key.enter><Key.esc><Key.esc><Key.esc><Key.up><Key.delete>
Screenshot: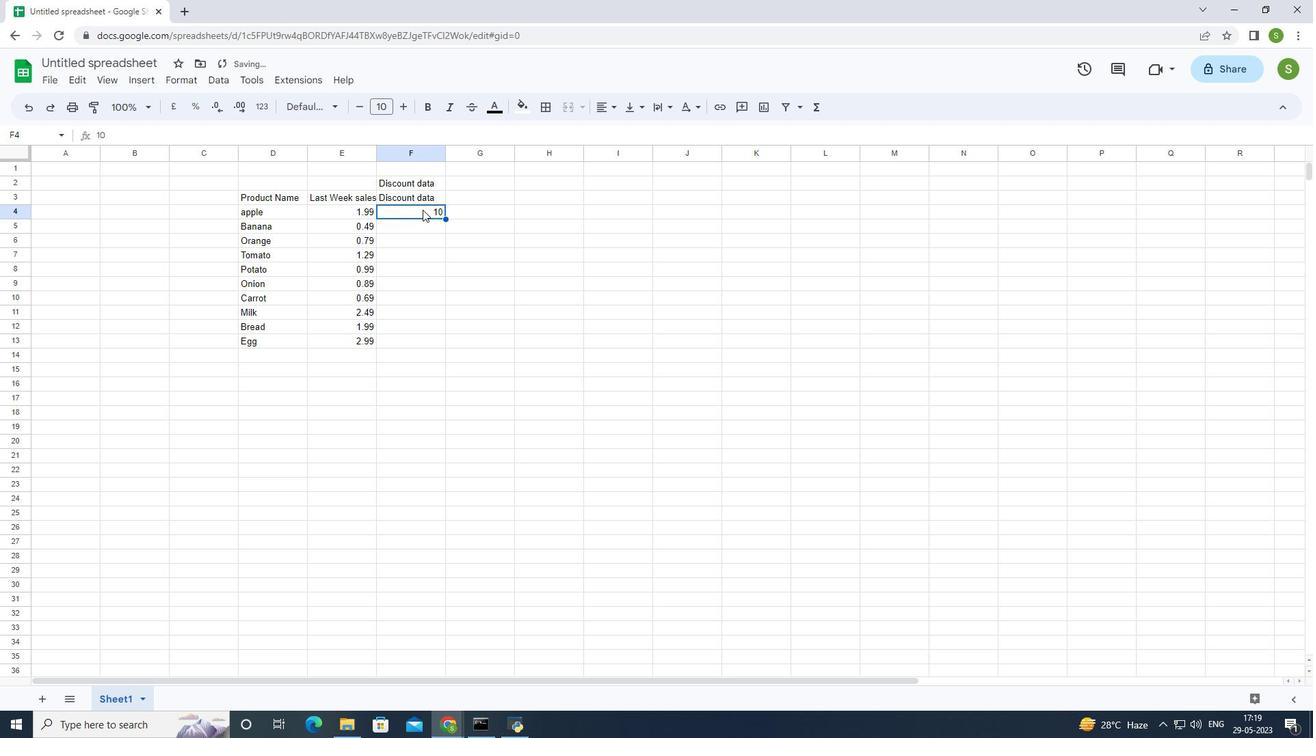 
Action: Mouse moved to (697, 84)
Screenshot: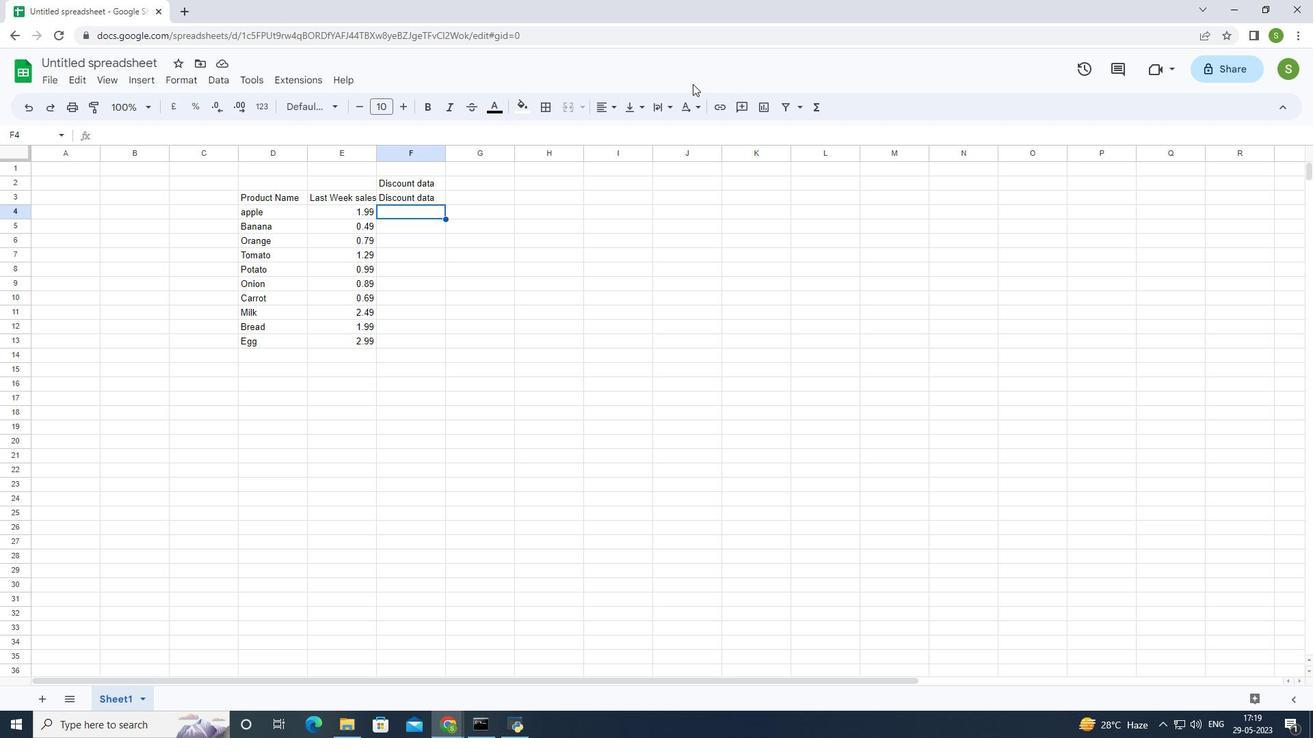 
Action: Key pressed =<Key.left>*10<Key.shift><Key.shift><Key.shift><Key.shift><Key.shift><Key.shift><Key.shift><Key.shift><Key.shift><Key.shift><Key.shift><Key.shift><Key.shift><Key.shift><Key.shift><Key.shift>%<Key.enter><Key.up><Key.left><Key.down><Key.right><Key.up>ctrl+D
Screenshot: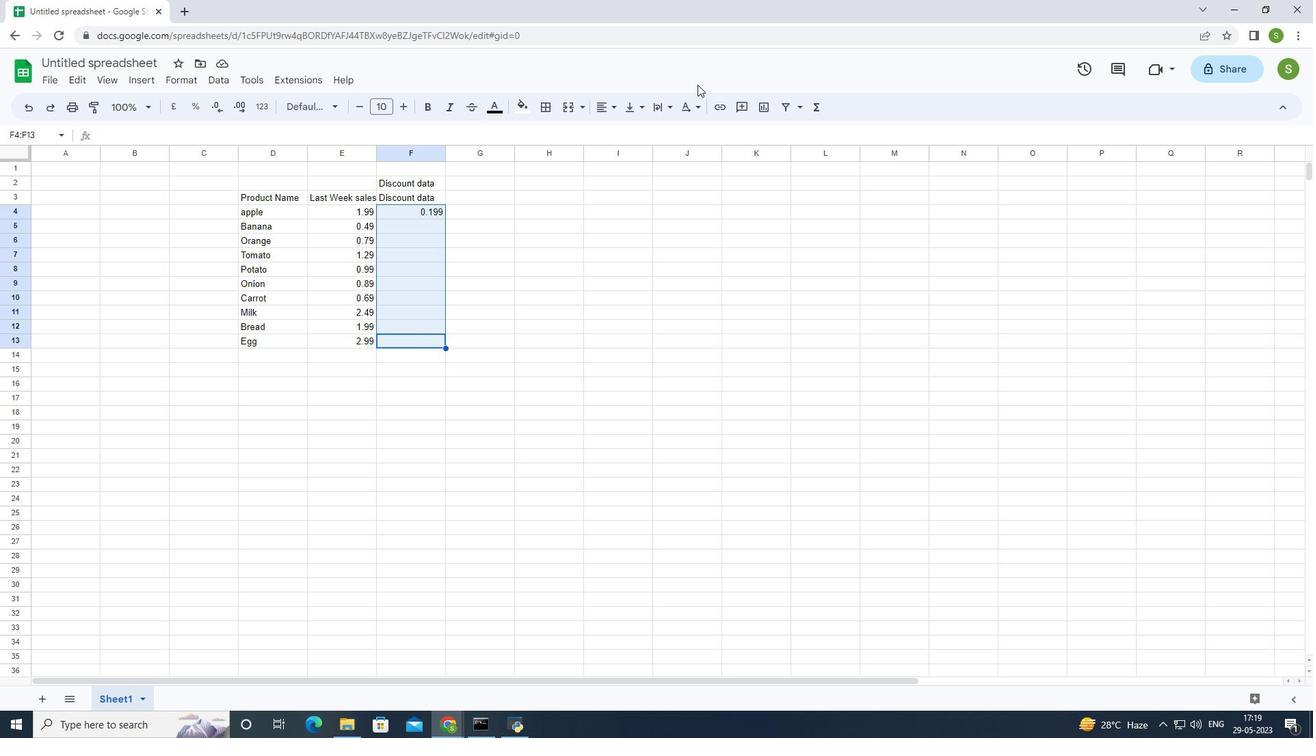 
Action: Mouse moved to (458, 294)
Screenshot: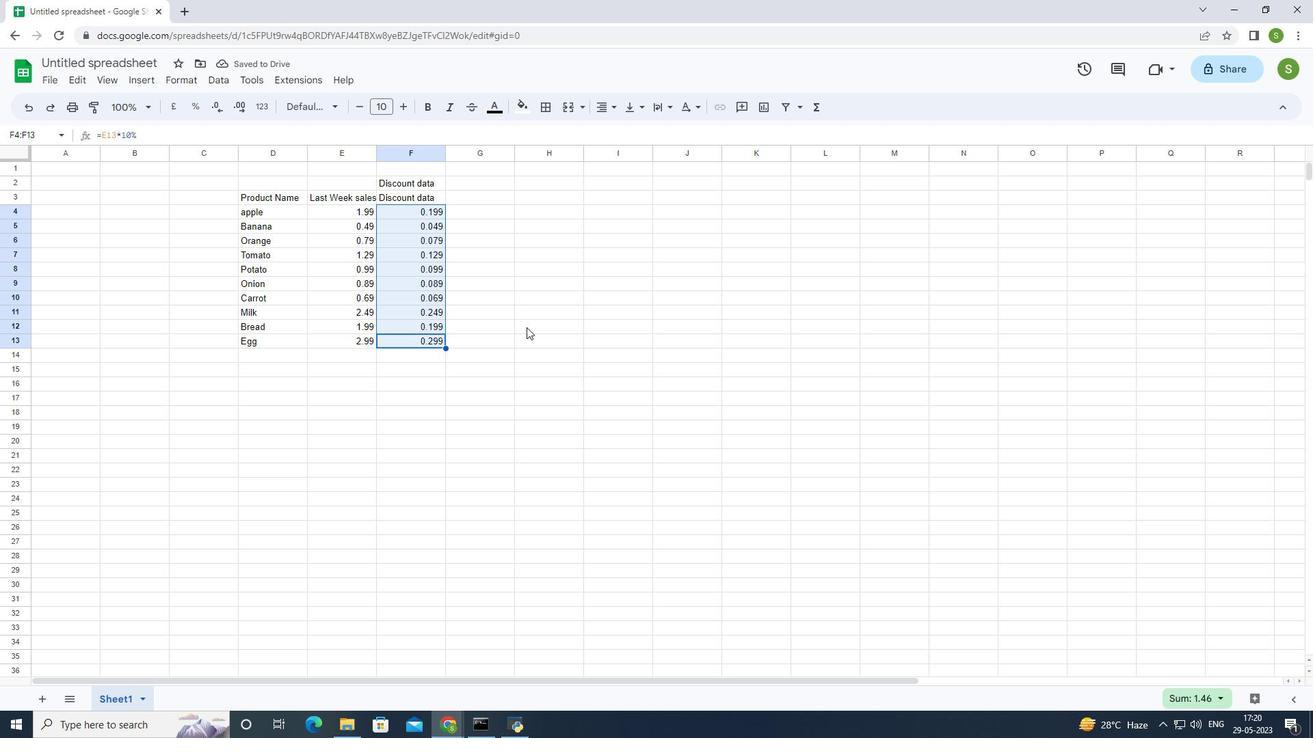 
Action: Mouse pressed left at (458, 294)
Screenshot: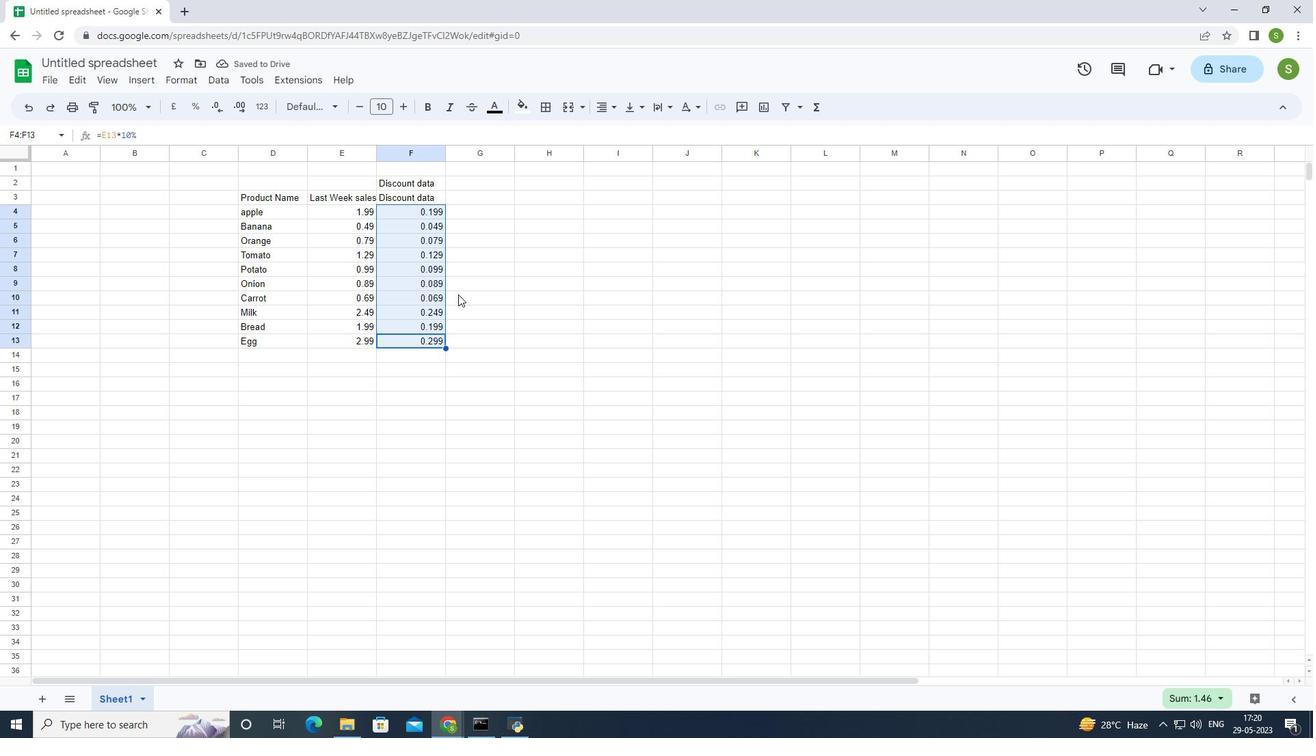 
Action: Mouse moved to (532, 280)
Screenshot: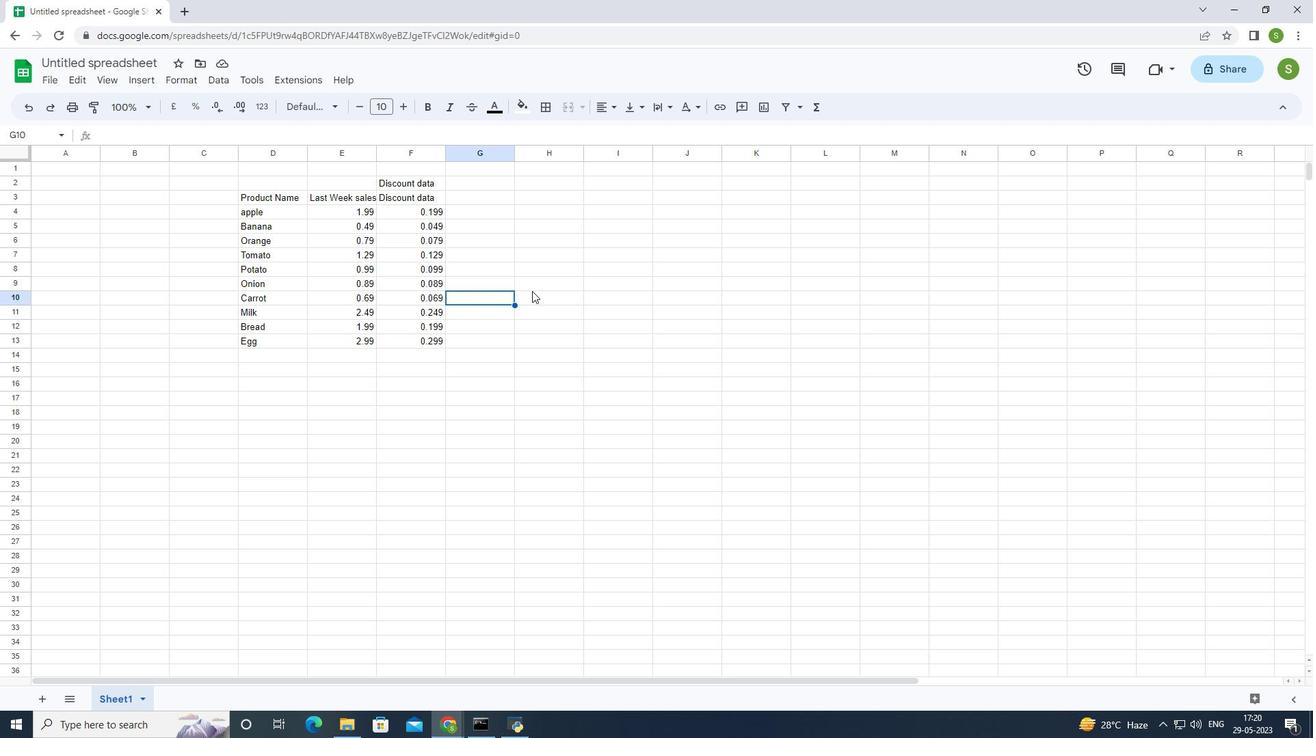
Action: Key pressed ctrl+S
Screenshot: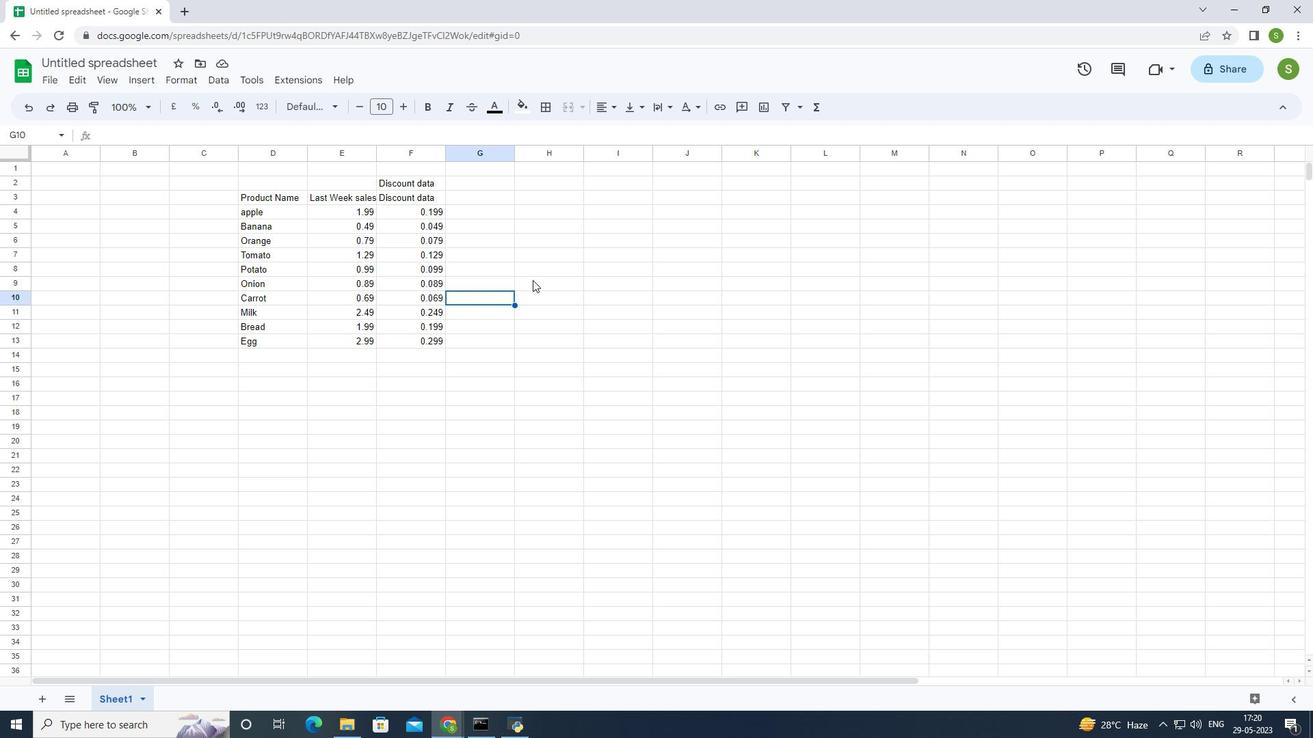 
Action: Mouse moved to (531, 280)
Screenshot: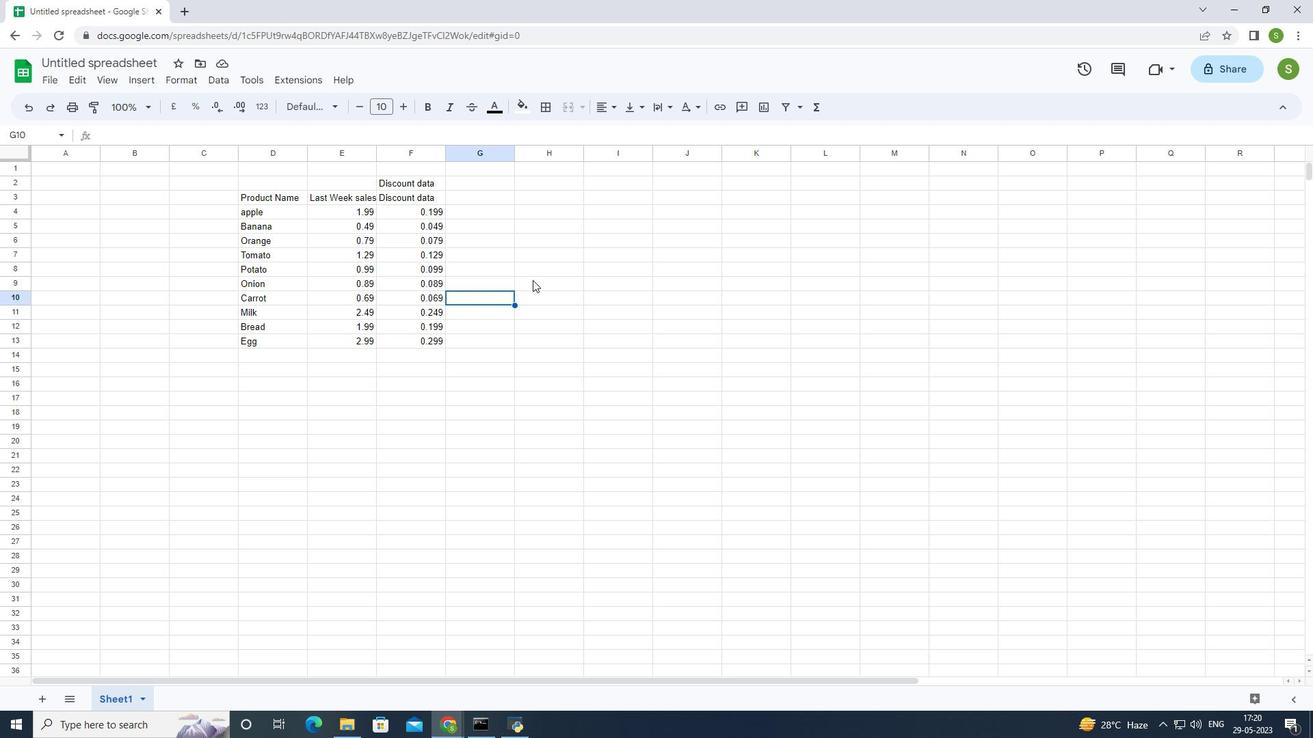 
